 Task: Open Card Compliance Assessment in Board Voice of Customer Feedback Collection and Analysis to Workspace E-commerce Management and add a team member Softage.1@softage.net, a label Orange, a checklist Intellectual Property, an attachment from your google drive, a color Orange and finally, add a card description 'Conduct team training session on effective feedback' and a comment 'Let us approach this task with a sense of creativity and innovation, looking for unique and unconventional solutions.'. Add a start date 'Jan 09, 1900' with a due date 'Jan 16, 1900'
Action: Mouse moved to (75, 301)
Screenshot: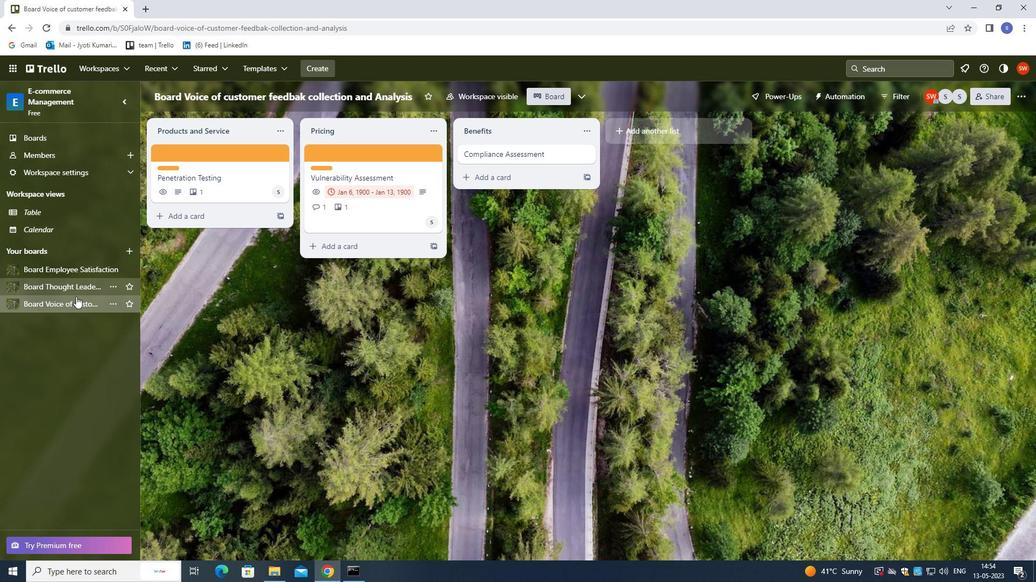 
Action: Mouse pressed left at (75, 301)
Screenshot: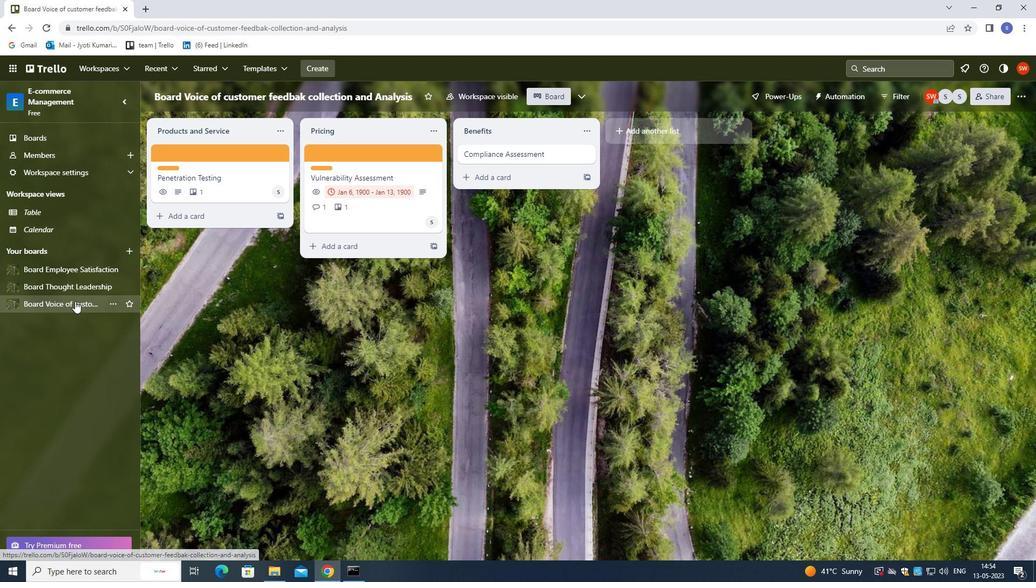 
Action: Mouse moved to (479, 156)
Screenshot: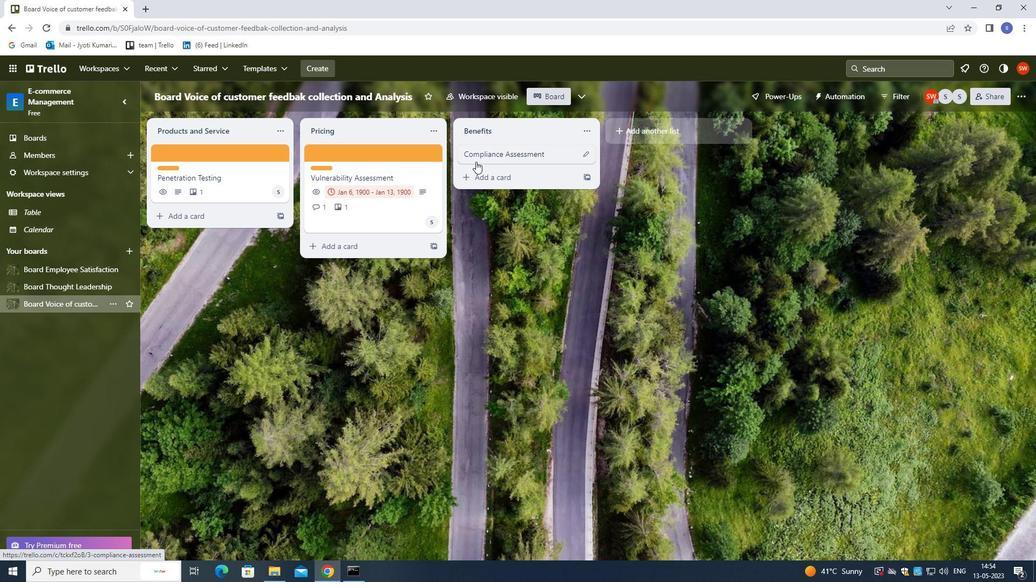
Action: Mouse pressed left at (479, 156)
Screenshot: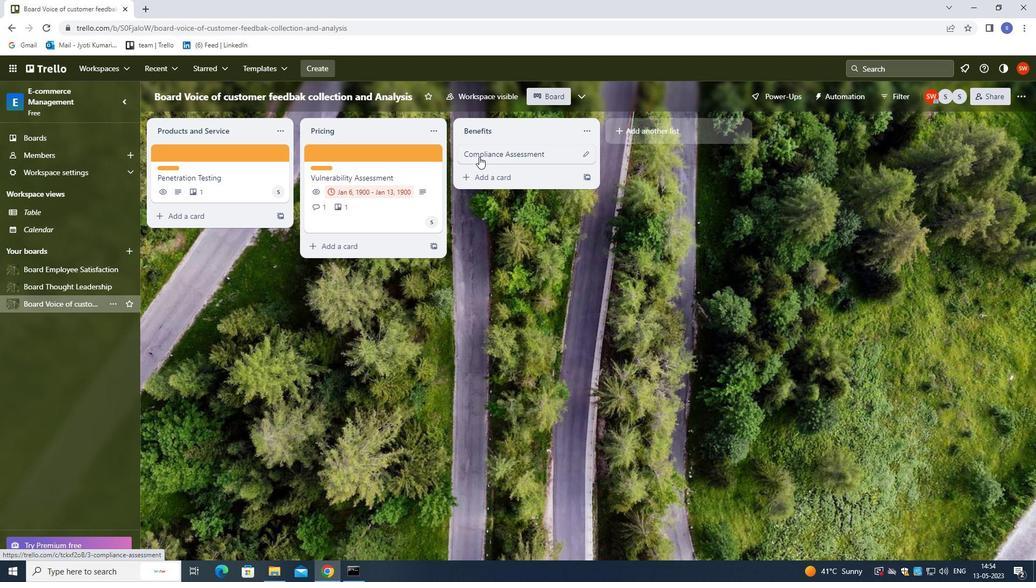 
Action: Mouse moved to (680, 188)
Screenshot: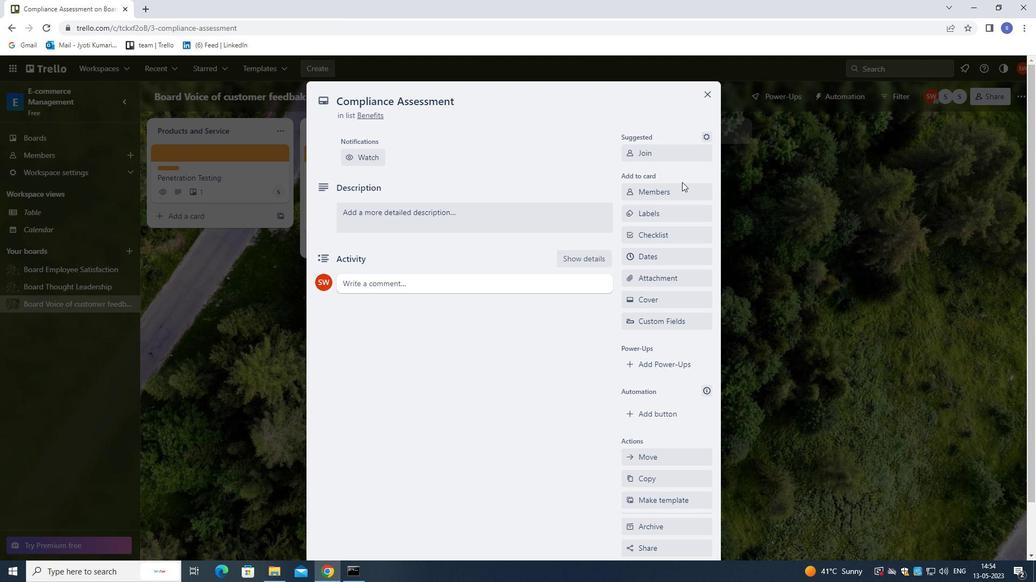 
Action: Mouse pressed left at (680, 188)
Screenshot: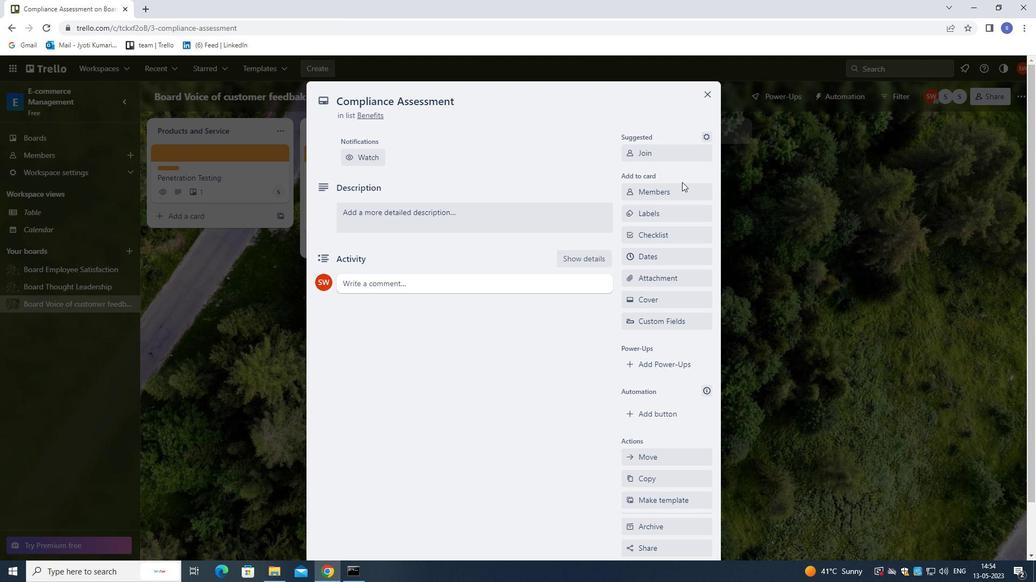 
Action: Mouse moved to (781, 167)
Screenshot: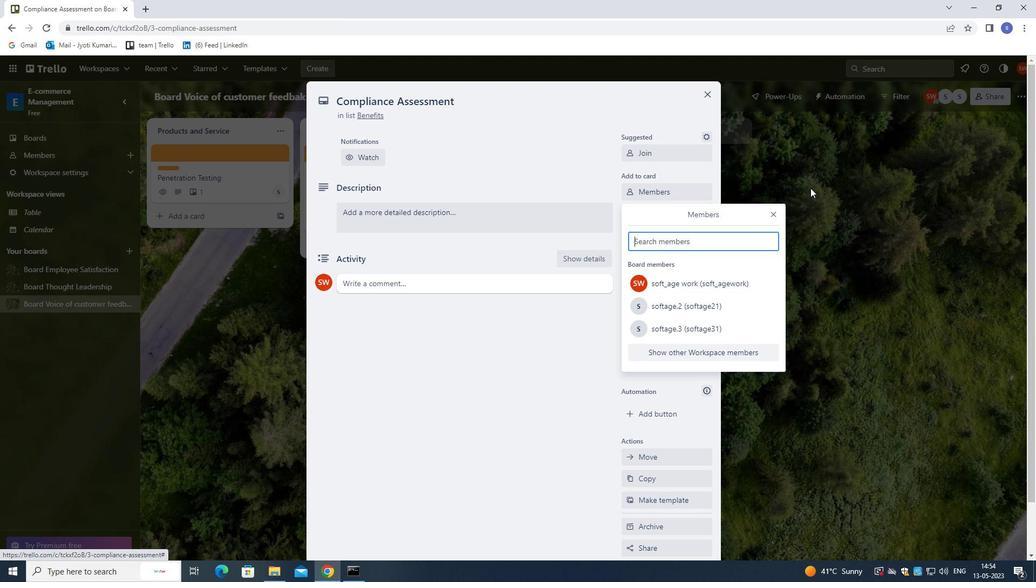 
Action: Key pressed softage.1<Key.shift>@SOFTAGE.NET
Screenshot: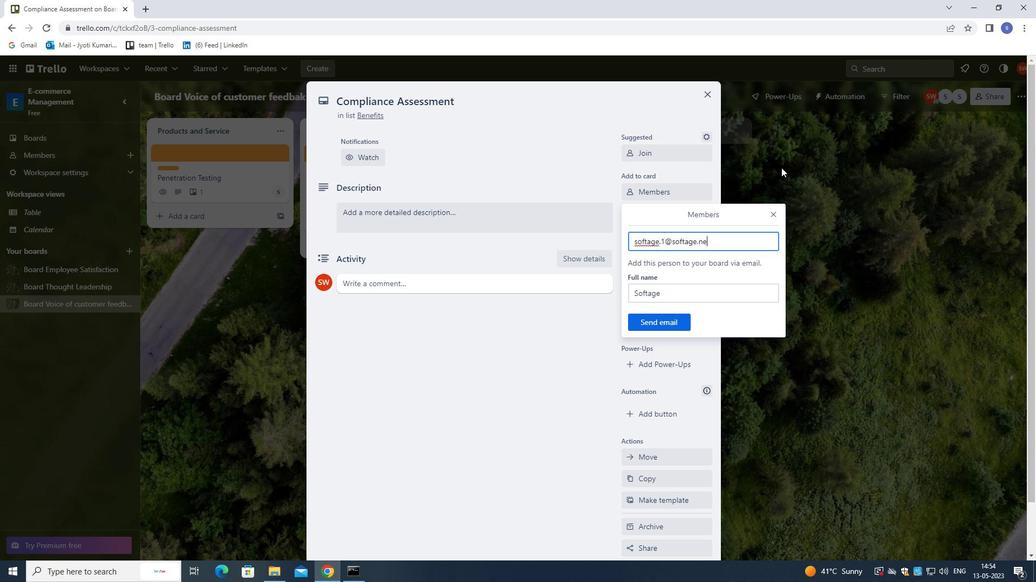 
Action: Mouse moved to (671, 324)
Screenshot: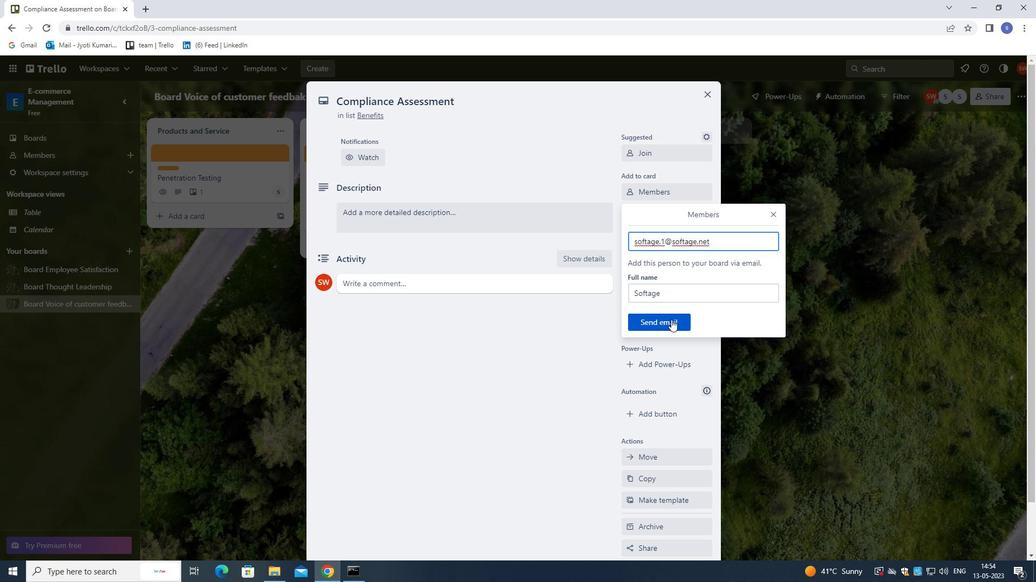 
Action: Mouse pressed left at (671, 324)
Screenshot: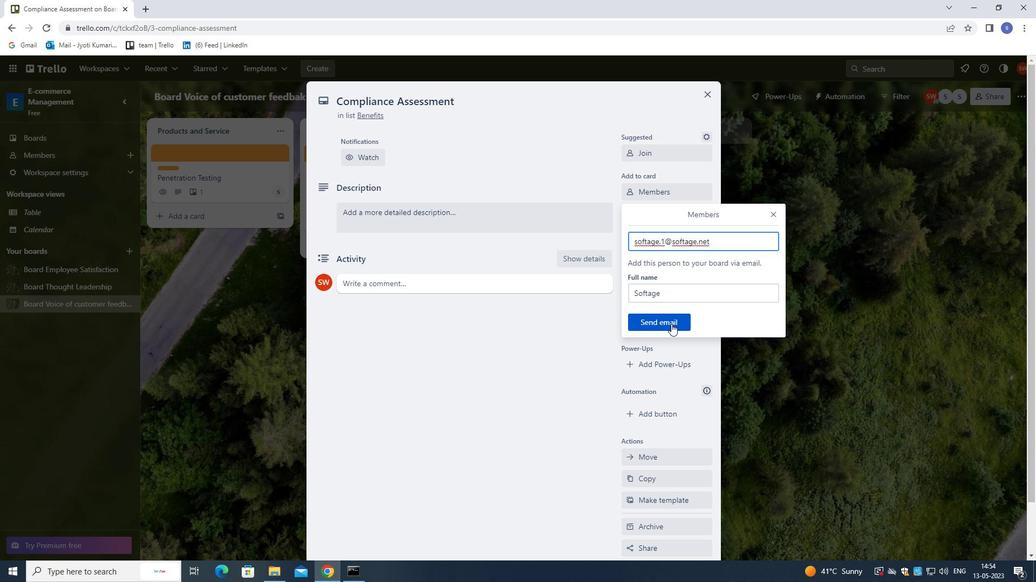 
Action: Mouse moved to (656, 215)
Screenshot: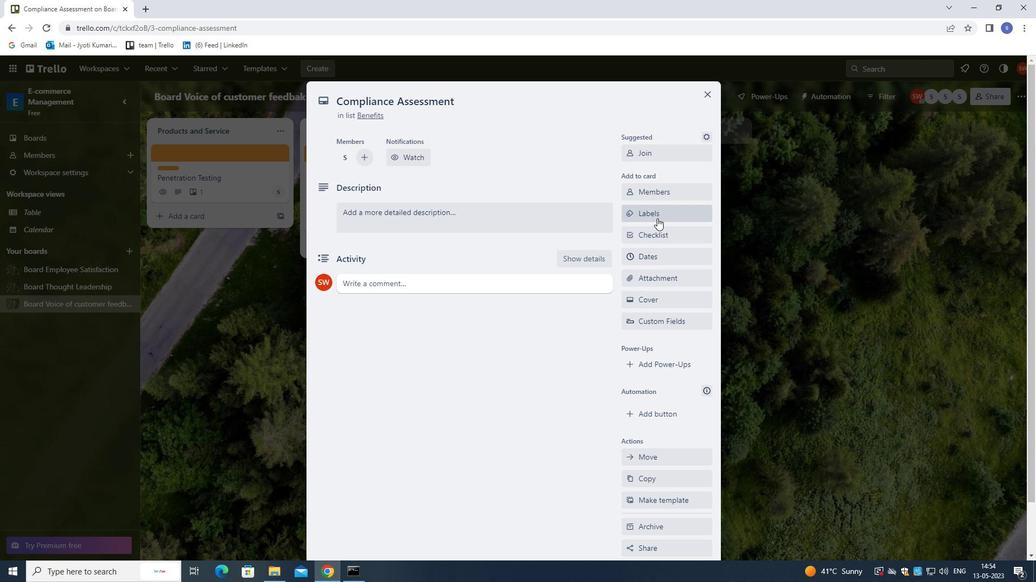 
Action: Mouse pressed left at (656, 215)
Screenshot: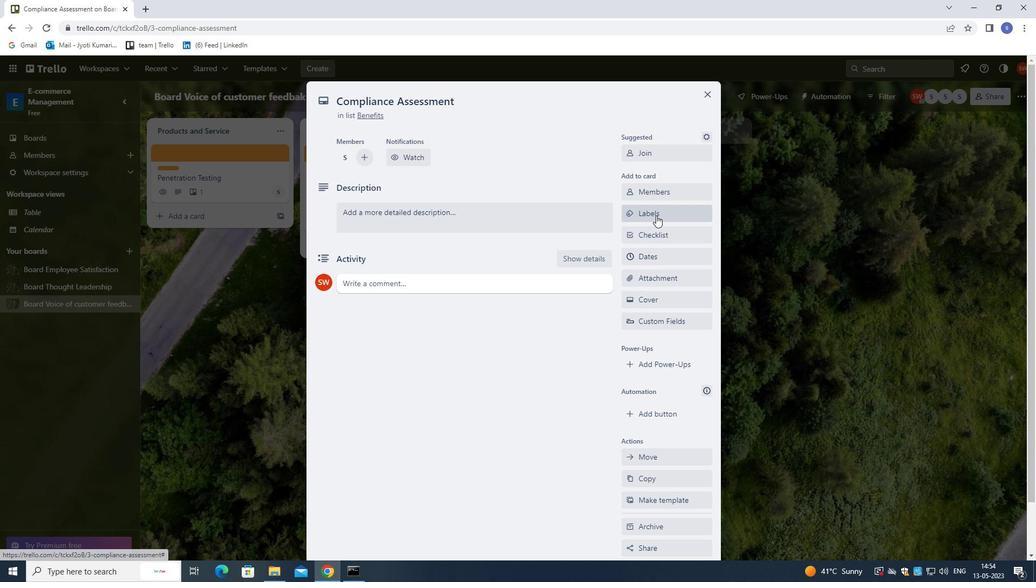 
Action: Mouse moved to (659, 209)
Screenshot: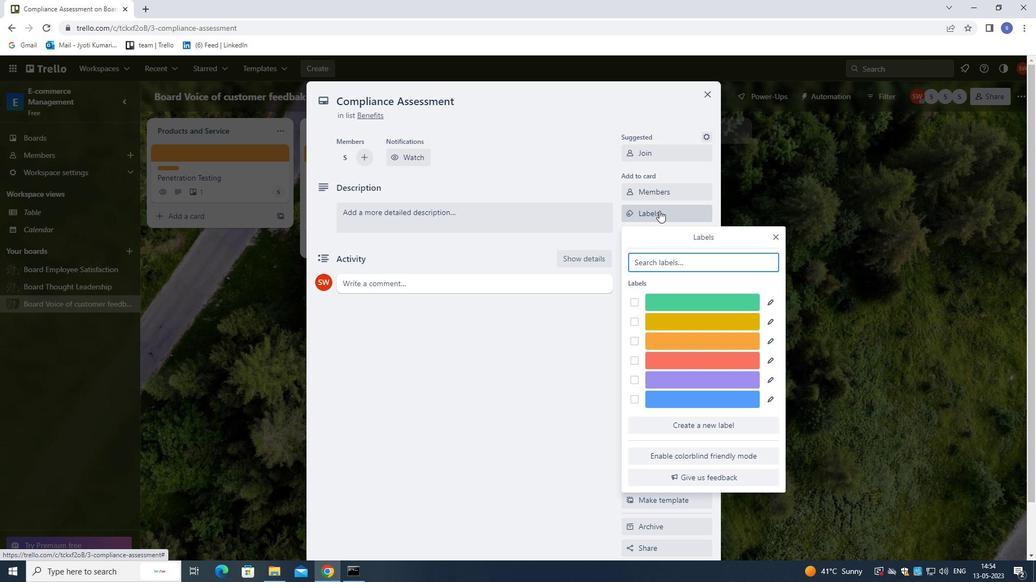 
Action: Key pressed O
Screenshot: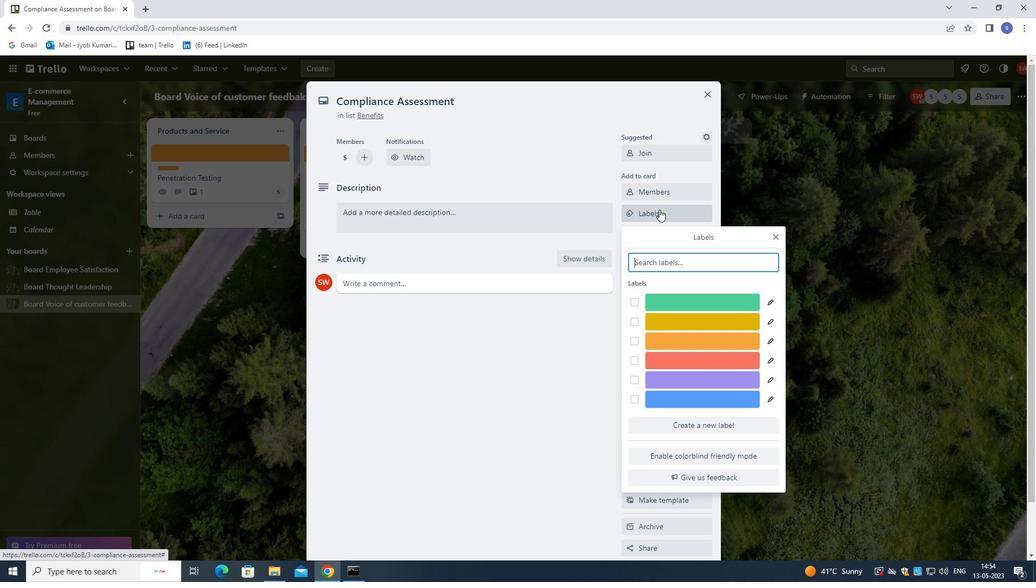
Action: Mouse moved to (699, 303)
Screenshot: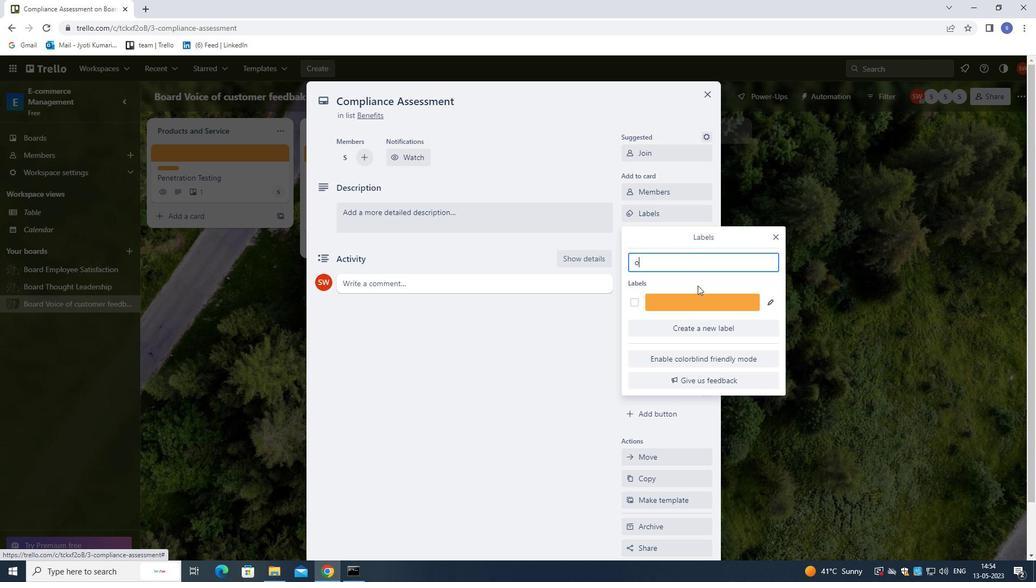 
Action: Mouse pressed left at (699, 303)
Screenshot: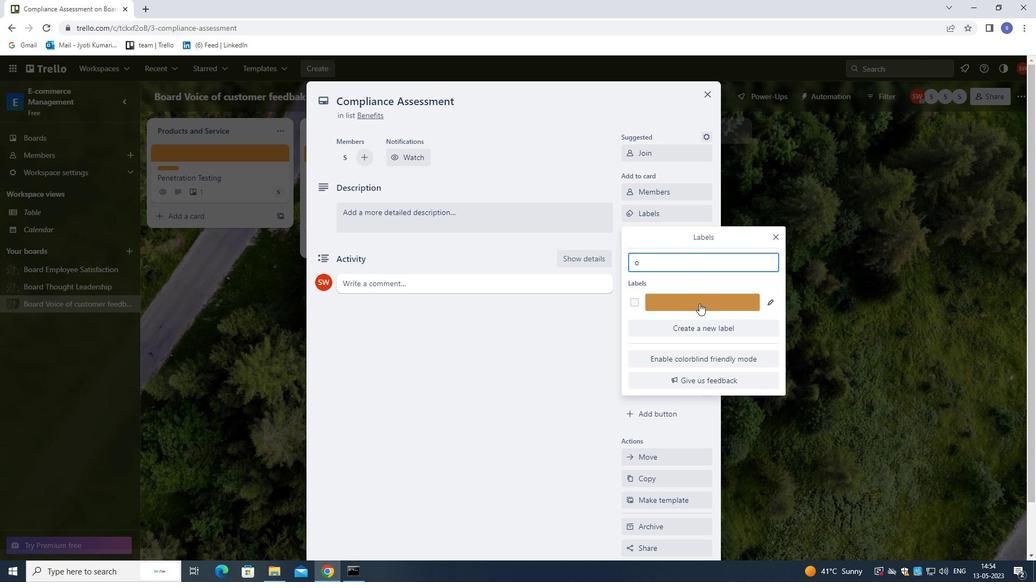 
Action: Mouse moved to (777, 235)
Screenshot: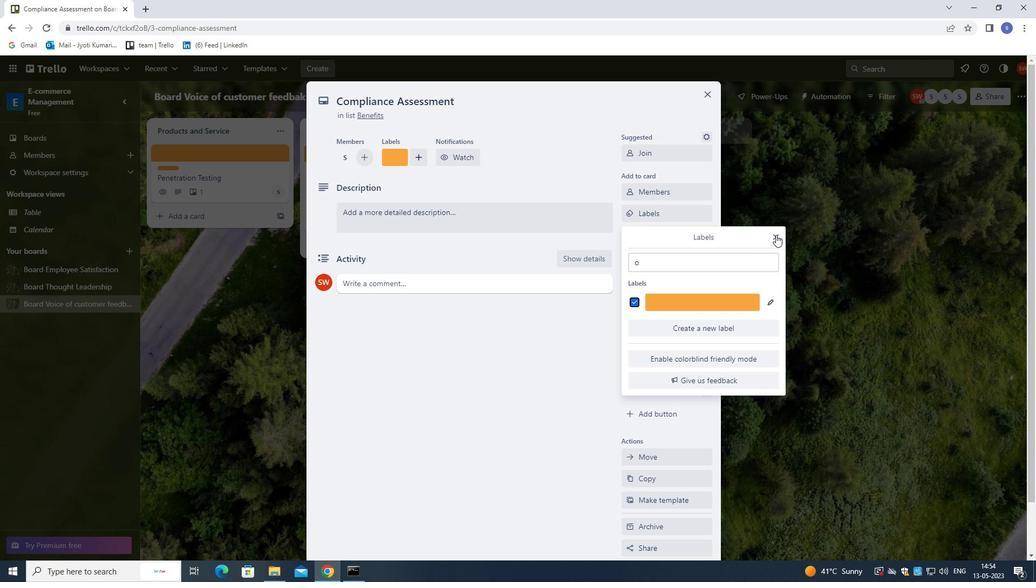 
Action: Mouse pressed left at (777, 235)
Screenshot: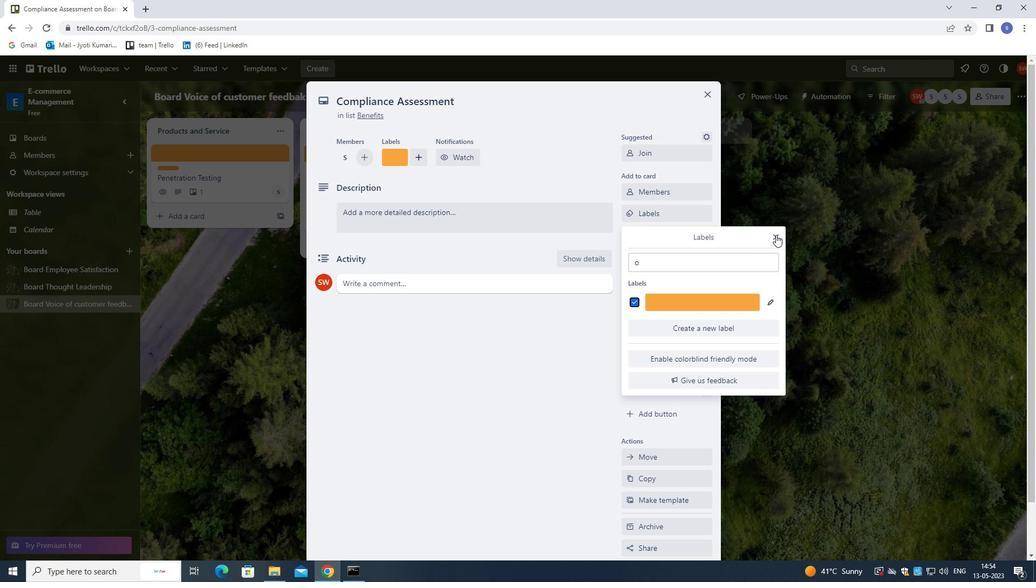 
Action: Mouse moved to (660, 238)
Screenshot: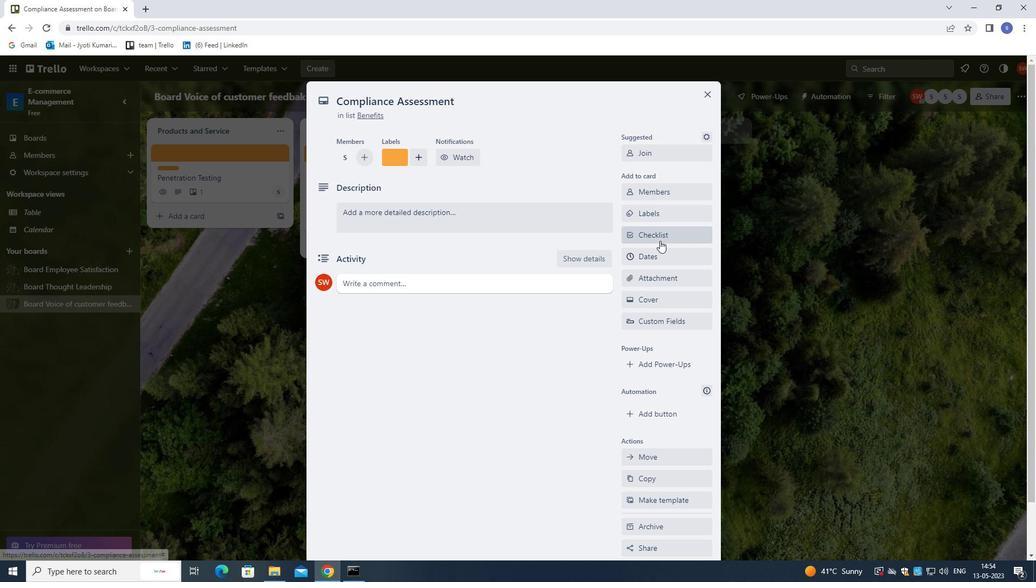 
Action: Mouse pressed left at (660, 238)
Screenshot: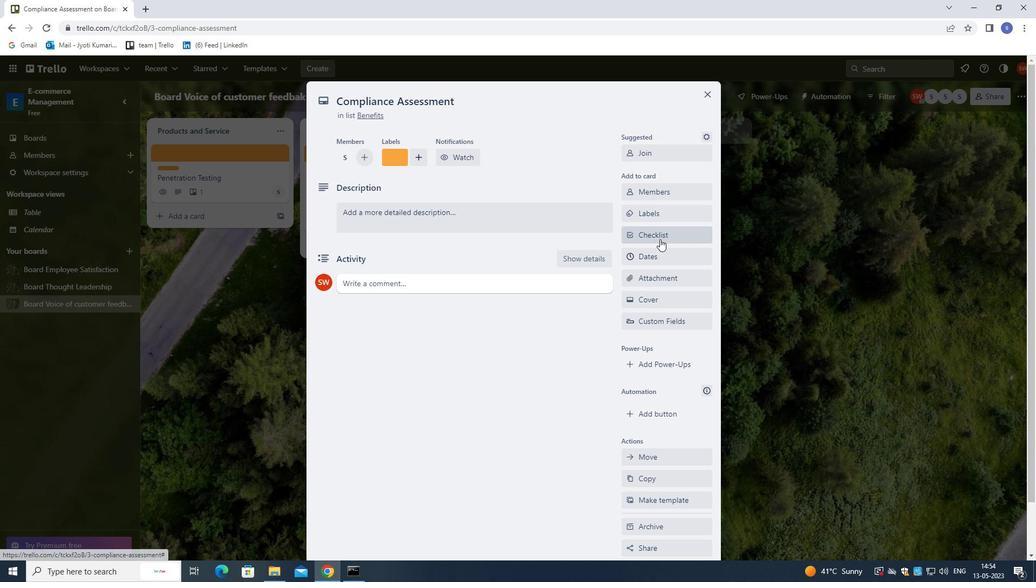 
Action: Mouse moved to (724, 322)
Screenshot: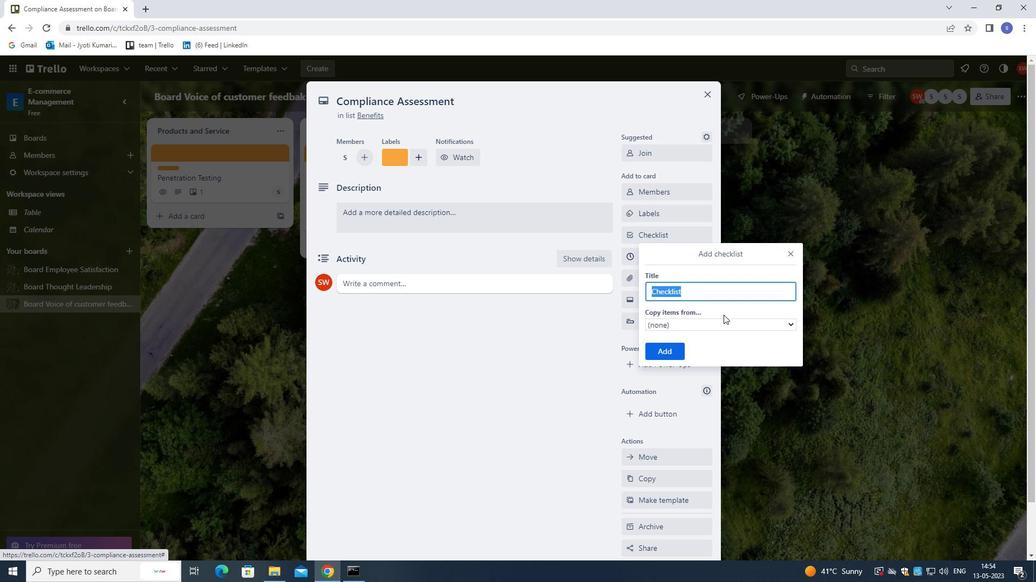 
Action: Key pressed <Key.shift><Key.shift><Key.shift><Key.shift><Key.shift><Key.shift>INTELLECTUAL<Key.space><Key.shift>PROPERTY
Screenshot: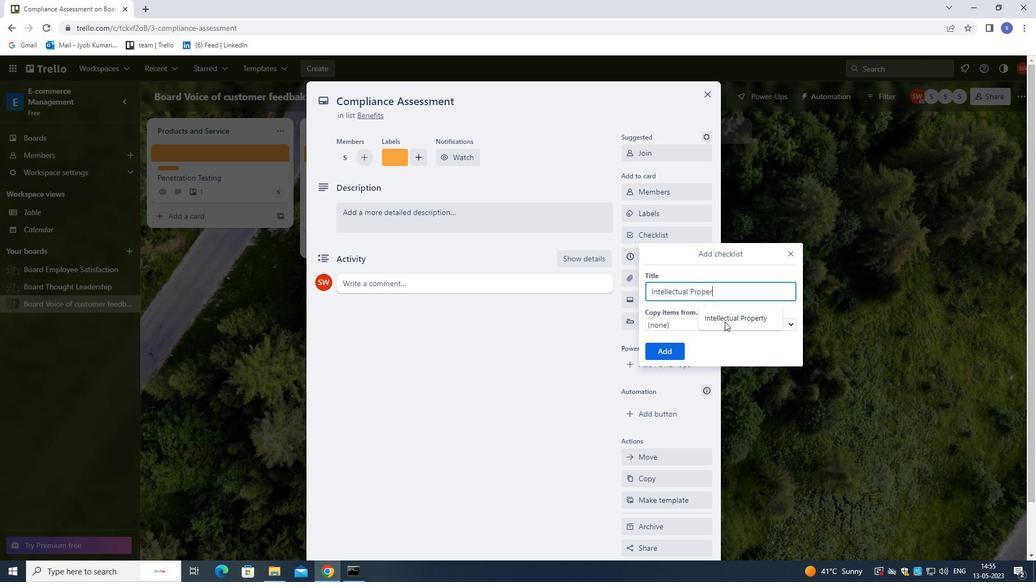 
Action: Mouse moved to (669, 355)
Screenshot: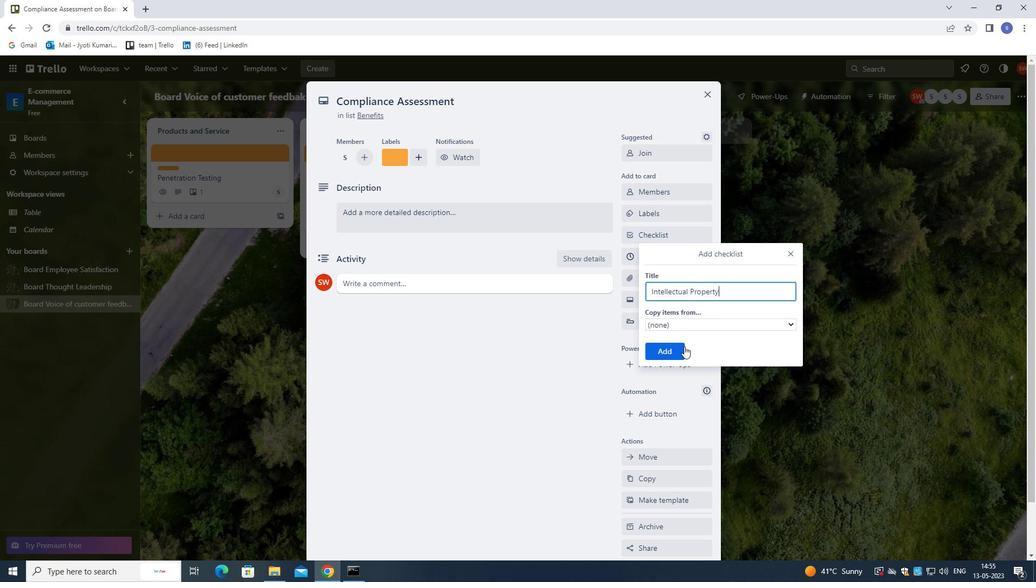 
Action: Mouse pressed left at (669, 355)
Screenshot: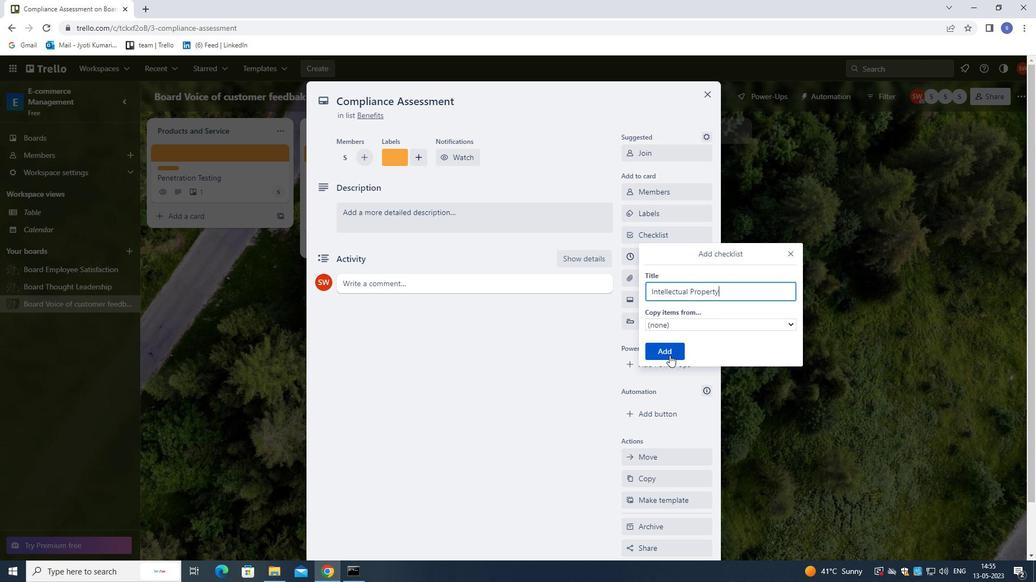 
Action: Mouse moved to (667, 259)
Screenshot: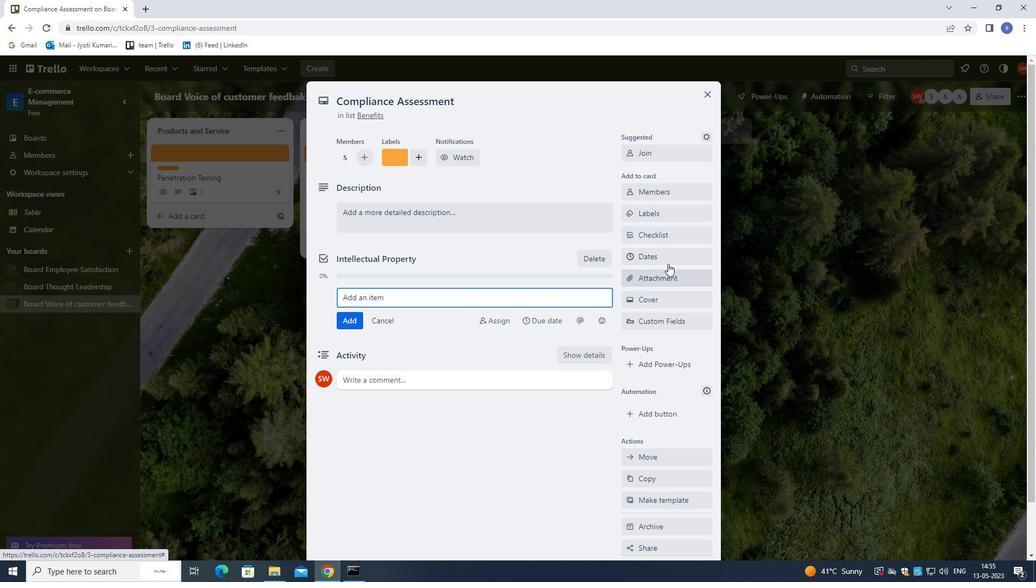 
Action: Mouse pressed left at (667, 259)
Screenshot: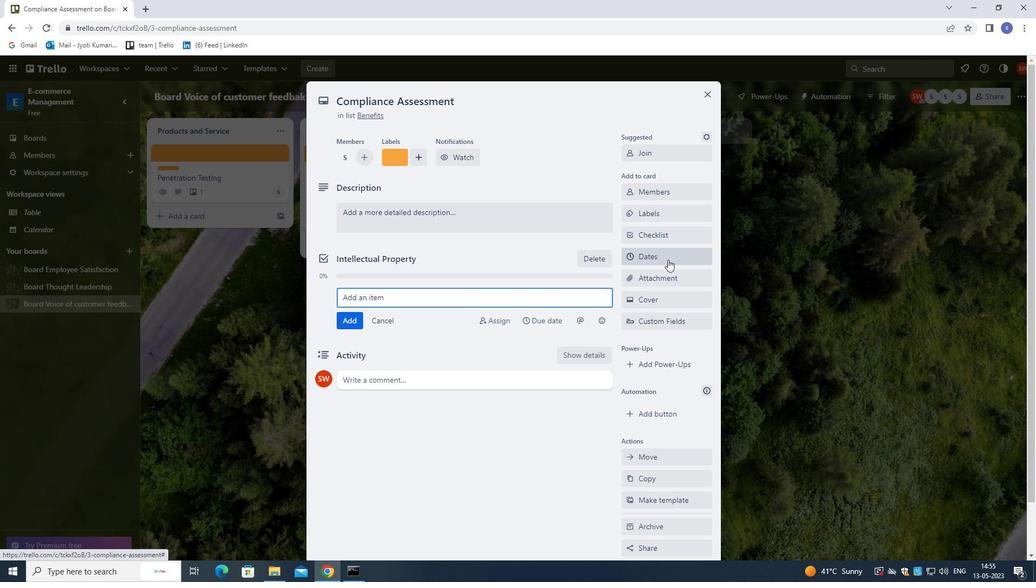 
Action: Mouse moved to (635, 293)
Screenshot: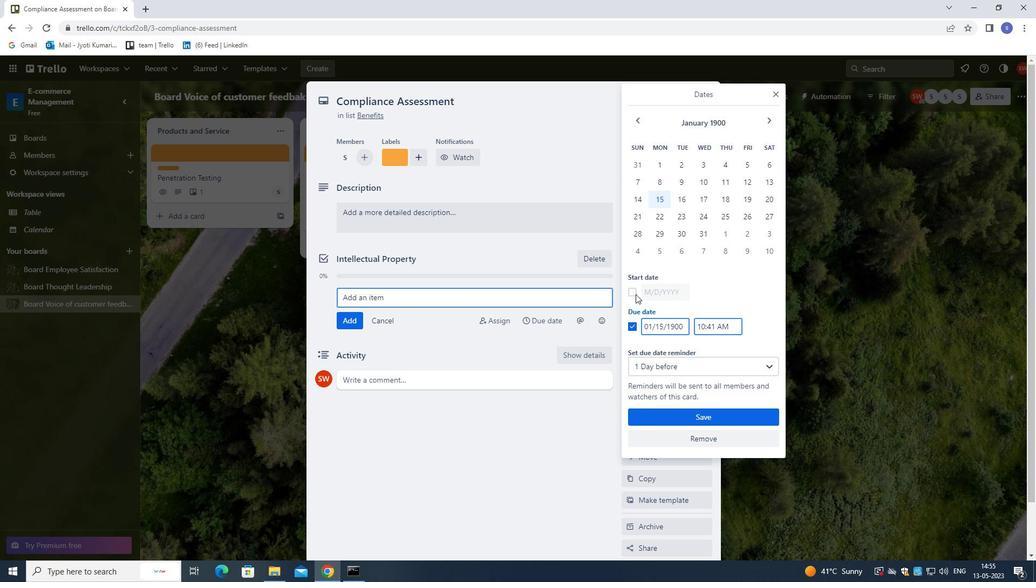 
Action: Mouse pressed left at (635, 293)
Screenshot: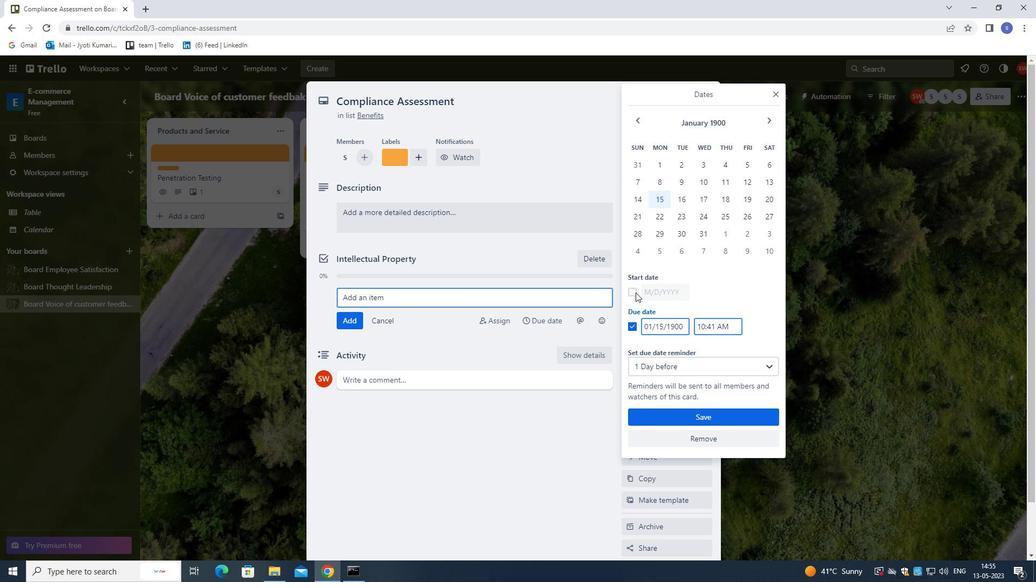 
Action: Mouse moved to (654, 290)
Screenshot: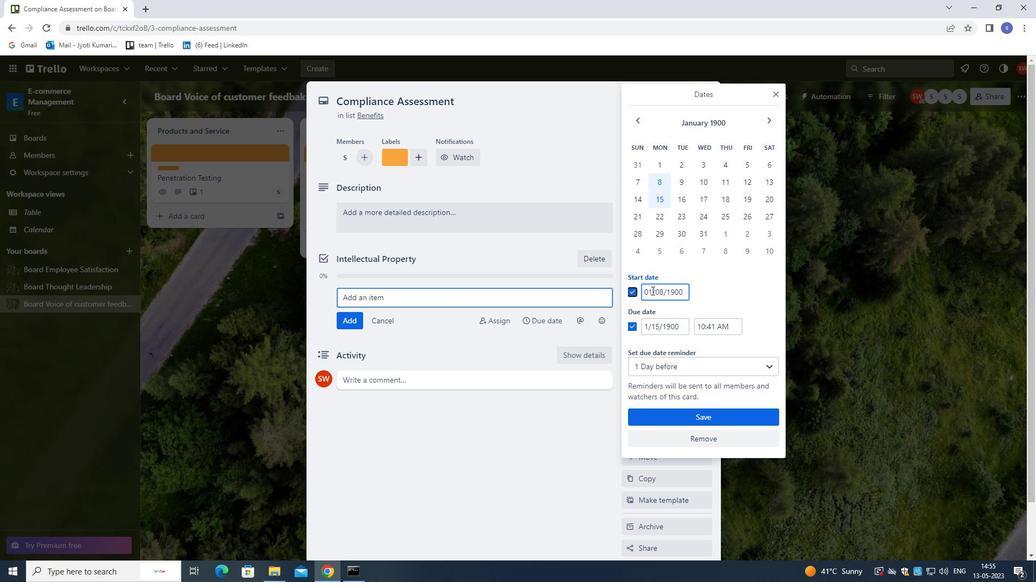 
Action: Mouse pressed left at (654, 290)
Screenshot: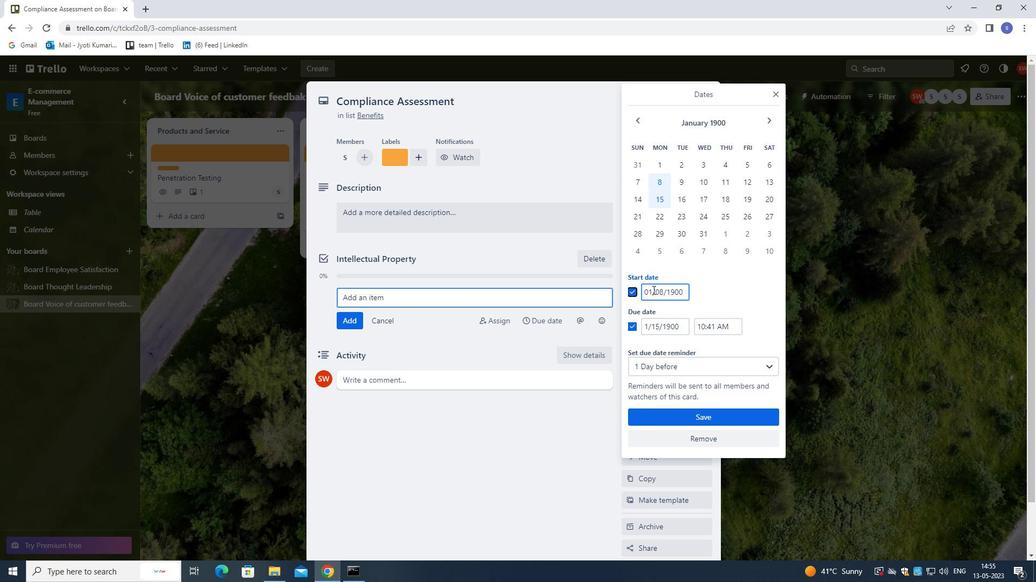 
Action: Mouse moved to (662, 312)
Screenshot: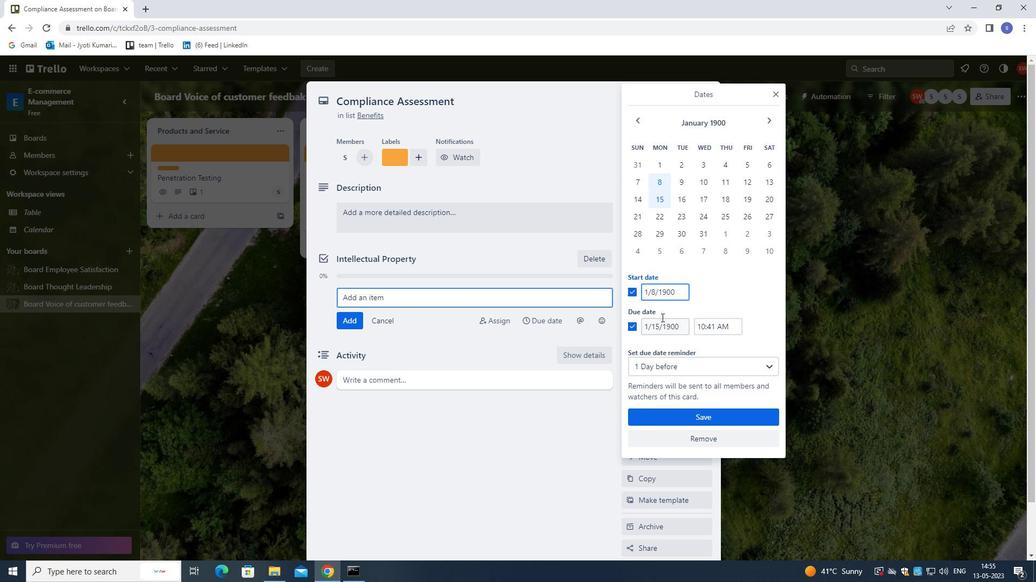 
Action: Key pressed <Key.backspace>
Screenshot: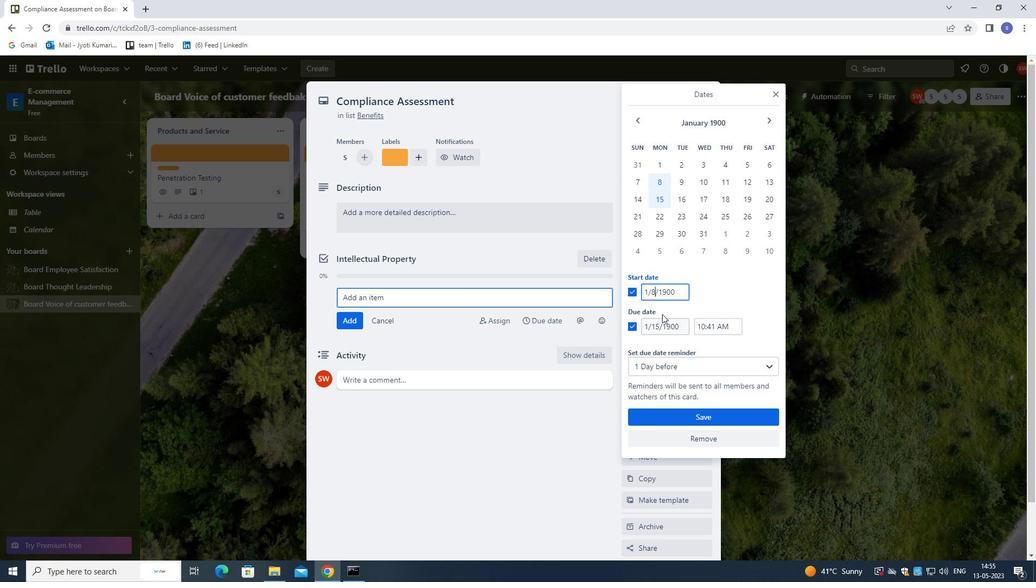 
Action: Mouse moved to (662, 311)
Screenshot: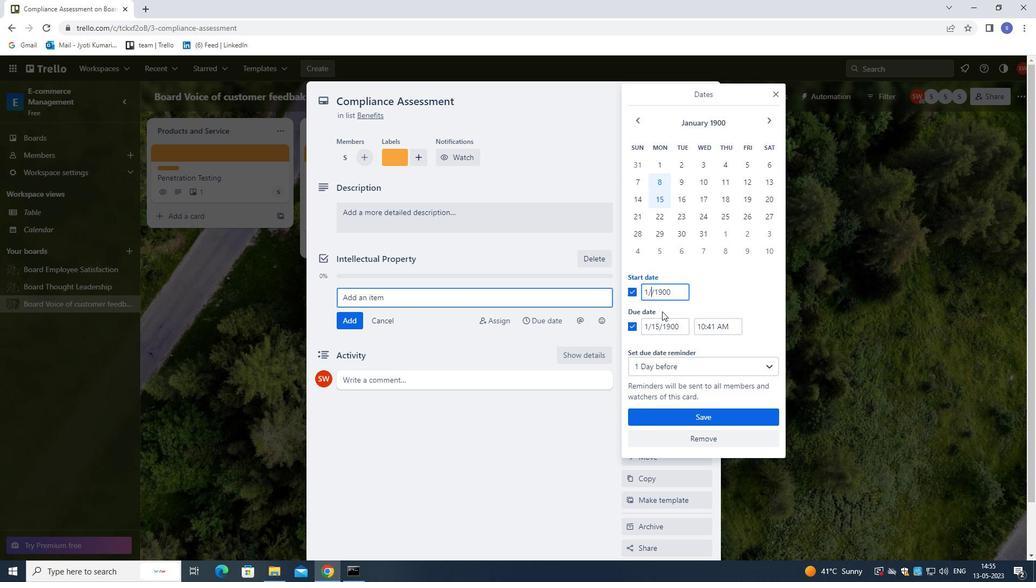 
Action: Key pressed 9
Screenshot: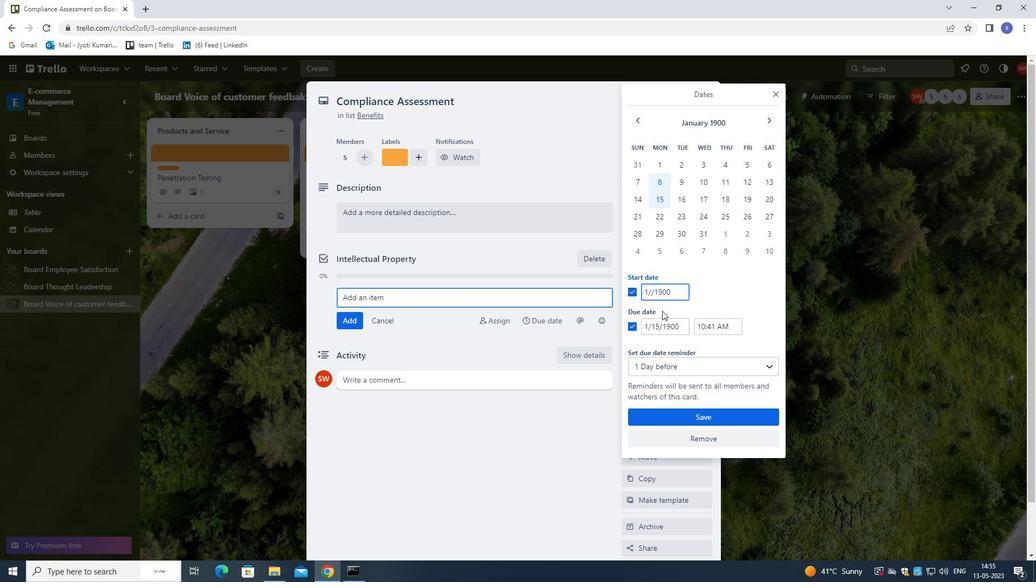
Action: Mouse moved to (652, 328)
Screenshot: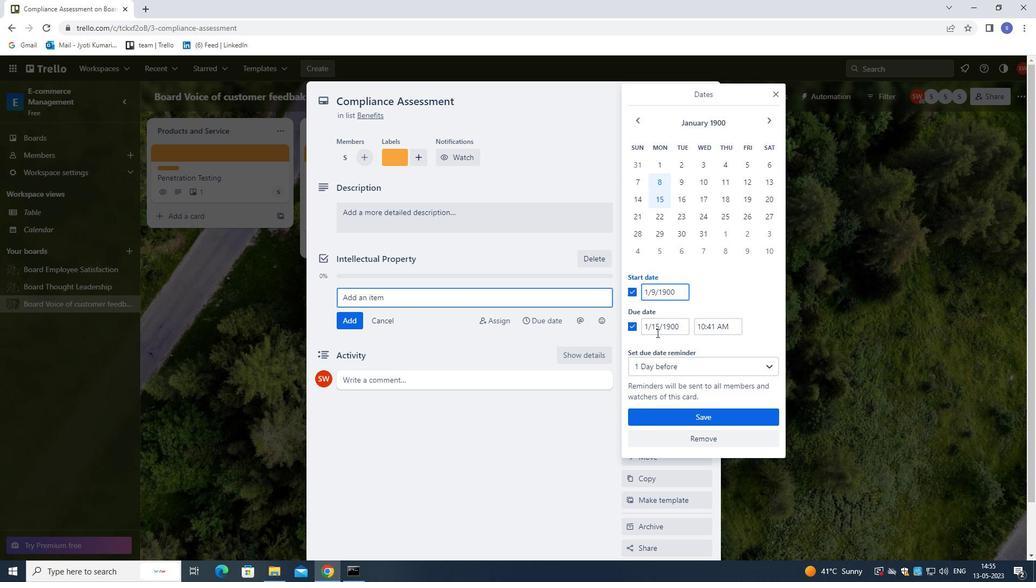
Action: Mouse pressed left at (652, 328)
Screenshot: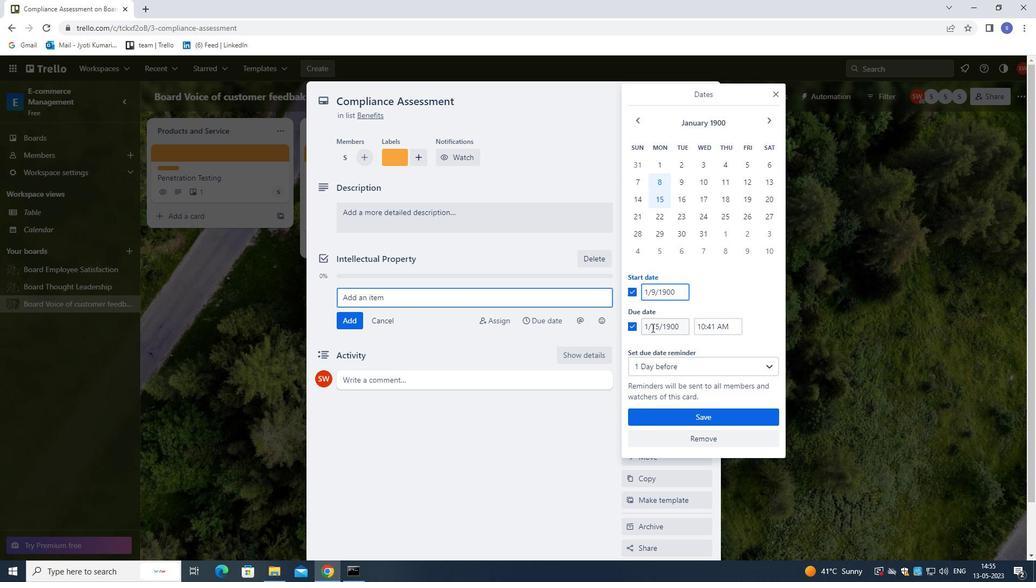 
Action: Mouse moved to (678, 347)
Screenshot: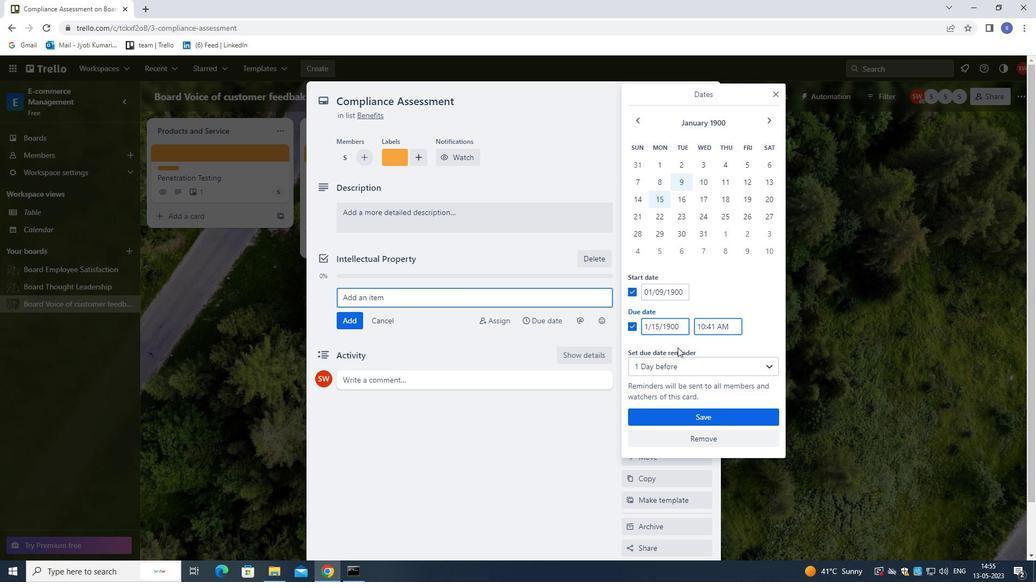 
Action: Key pressed <Key.right>
Screenshot: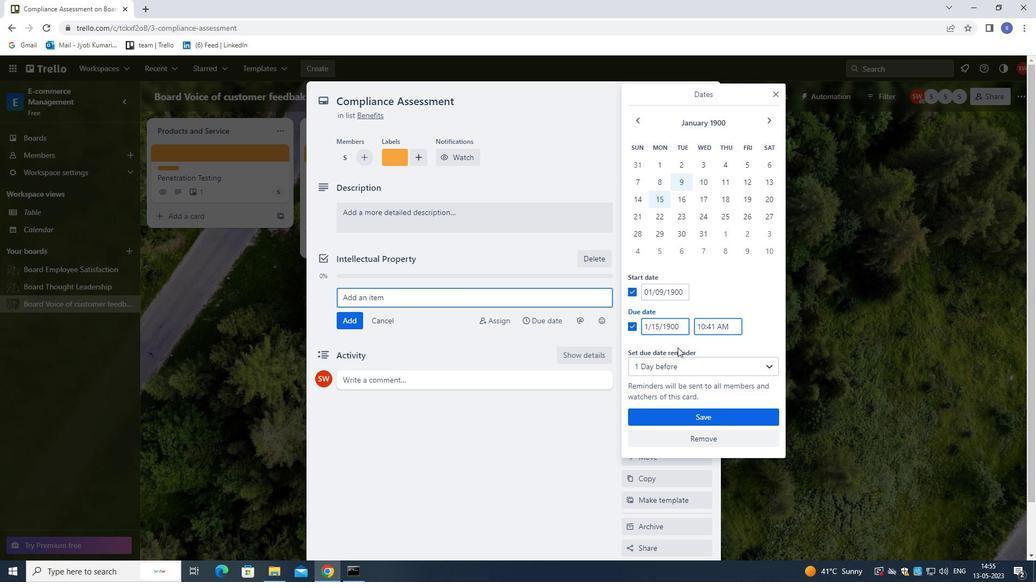
Action: Mouse moved to (678, 346)
Screenshot: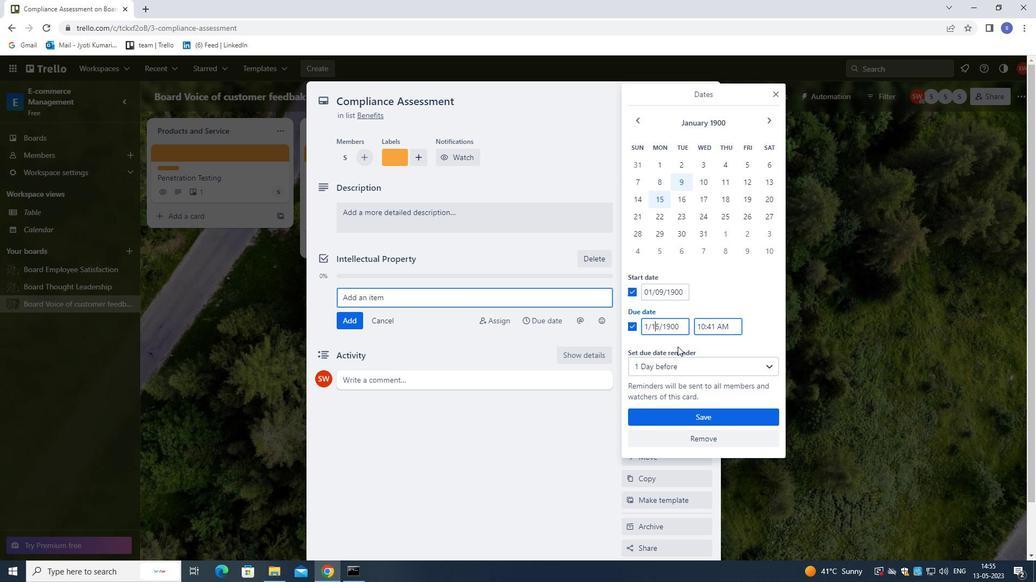 
Action: Key pressed <Key.right>
Screenshot: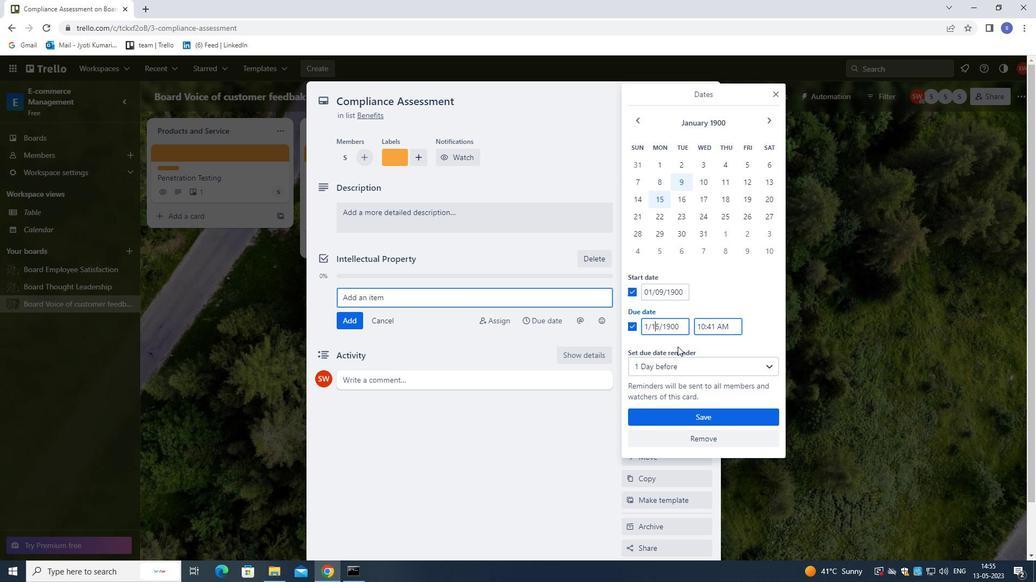 
Action: Mouse moved to (678, 342)
Screenshot: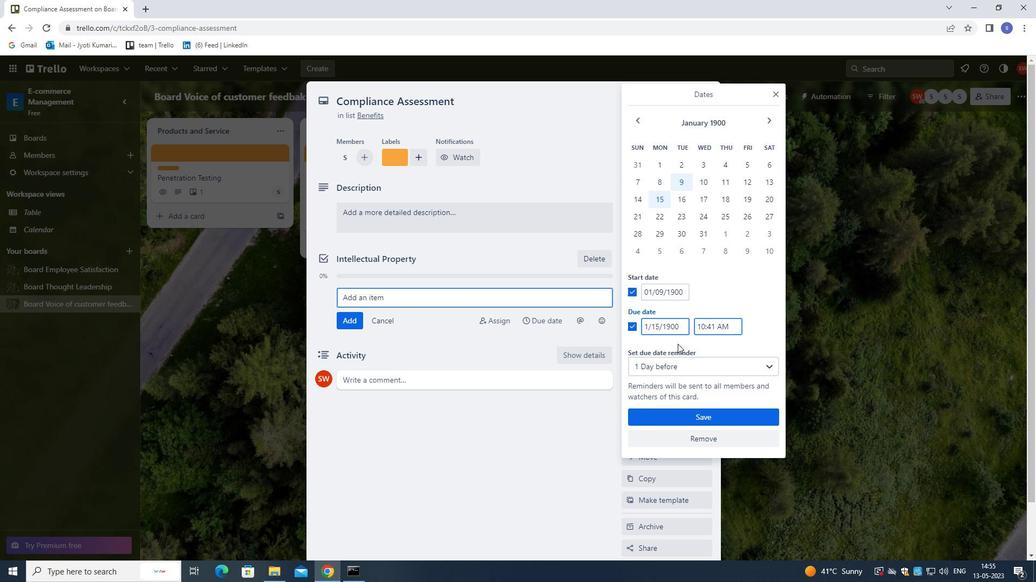 
Action: Key pressed <Key.backspace>
Screenshot: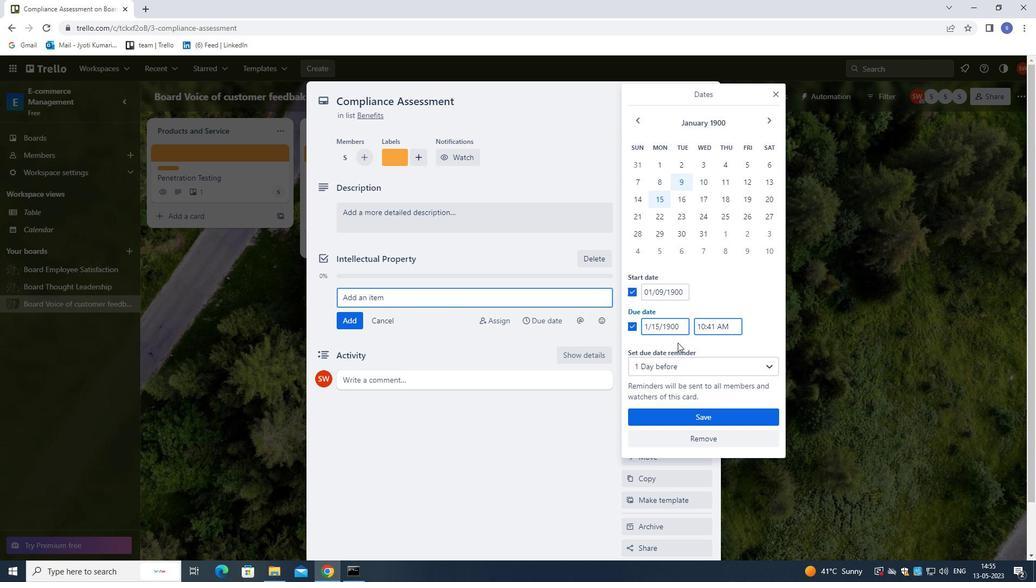 
Action: Mouse moved to (678, 342)
Screenshot: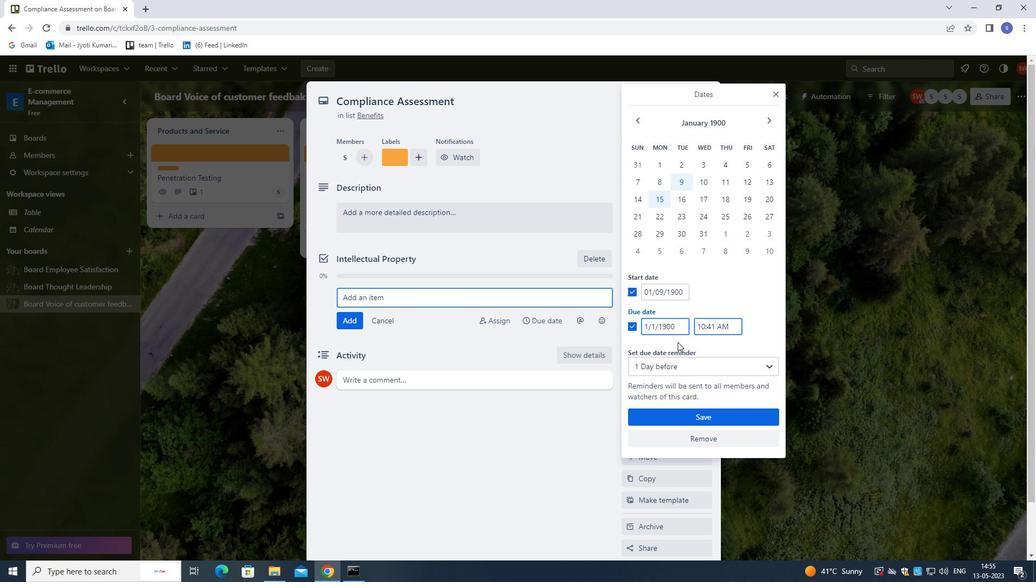 
Action: Key pressed 6
Screenshot: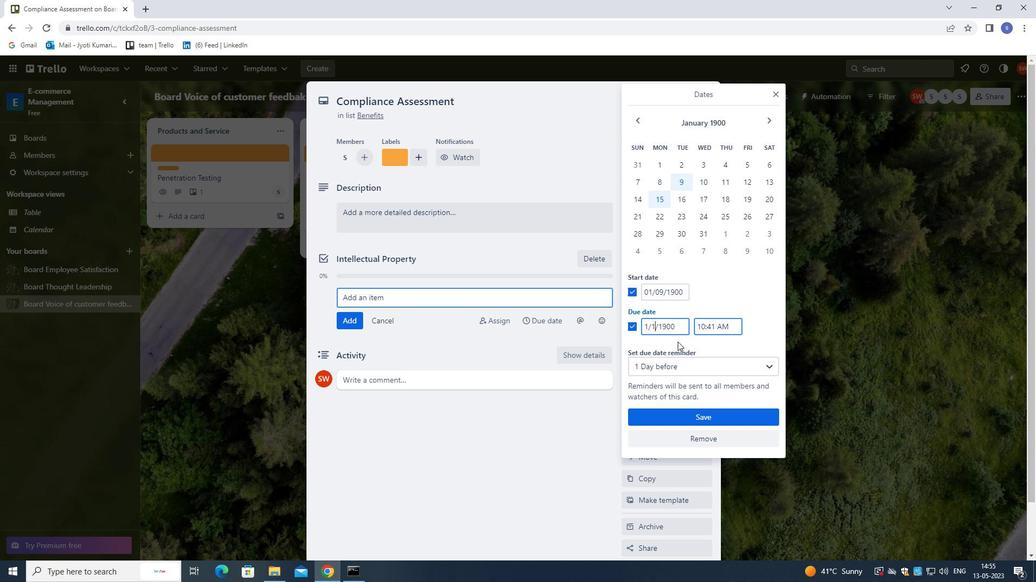 
Action: Mouse moved to (688, 411)
Screenshot: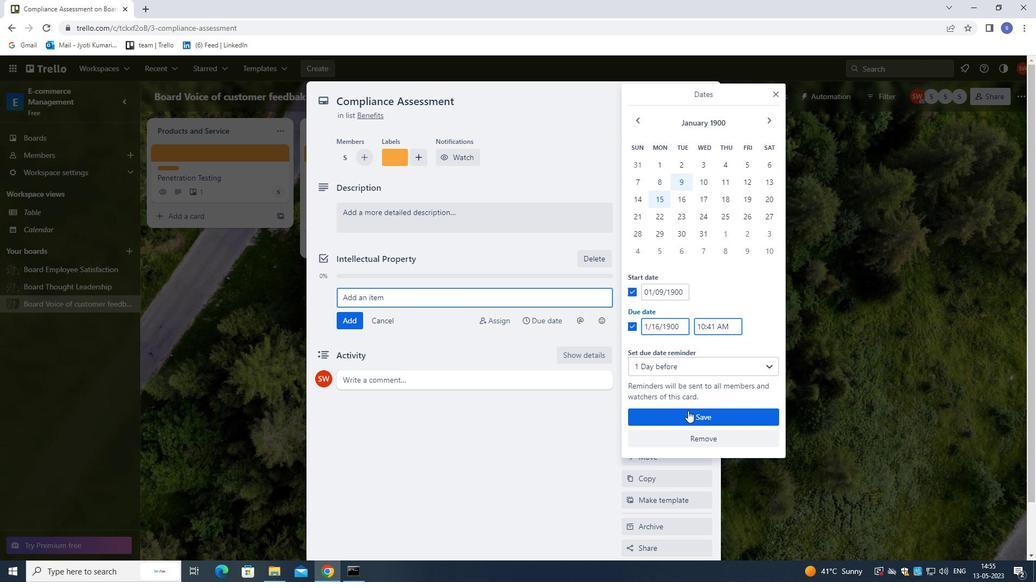 
Action: Mouse pressed left at (688, 411)
Screenshot: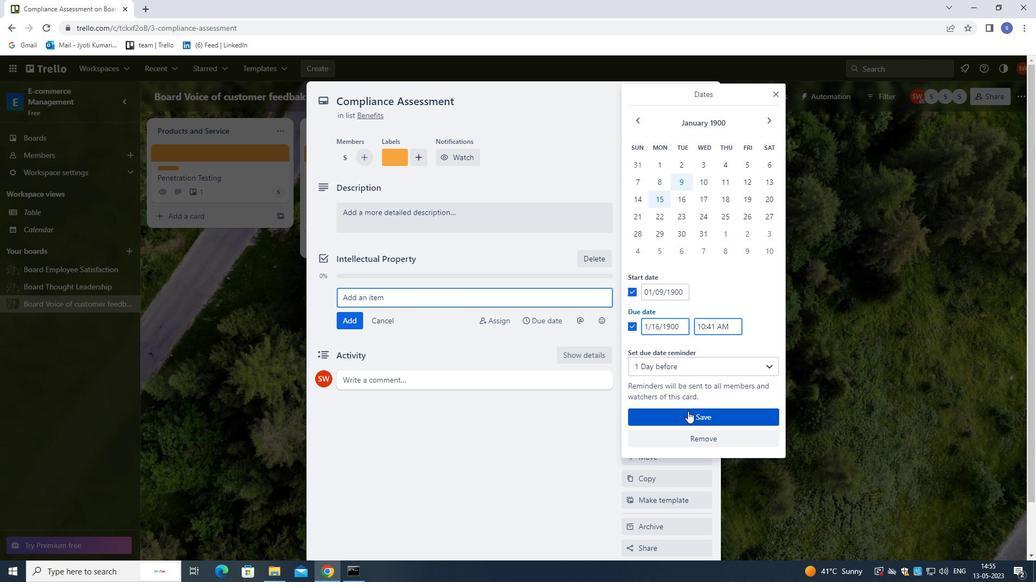 
Action: Mouse moved to (659, 283)
Screenshot: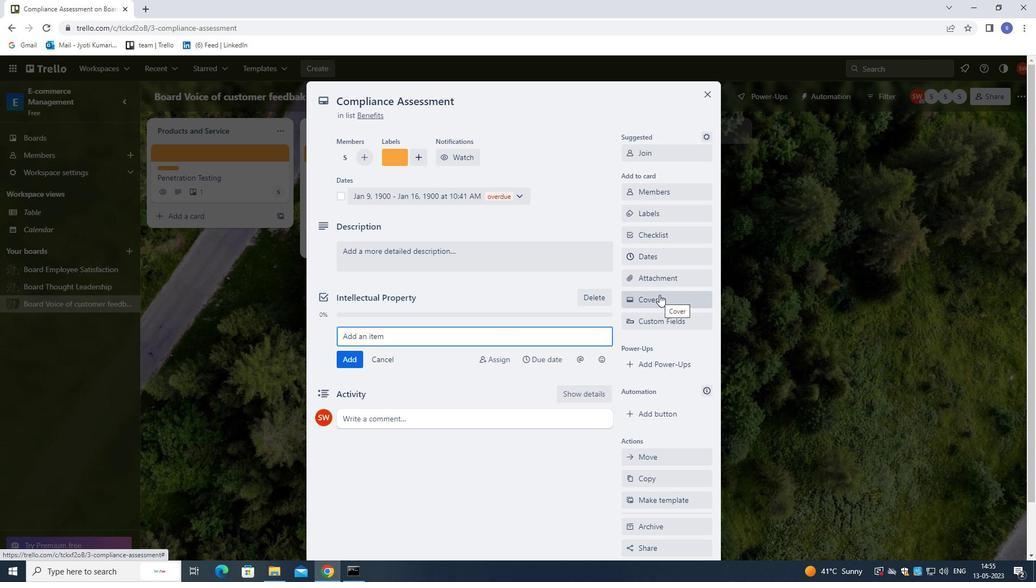 
Action: Mouse pressed left at (659, 283)
Screenshot: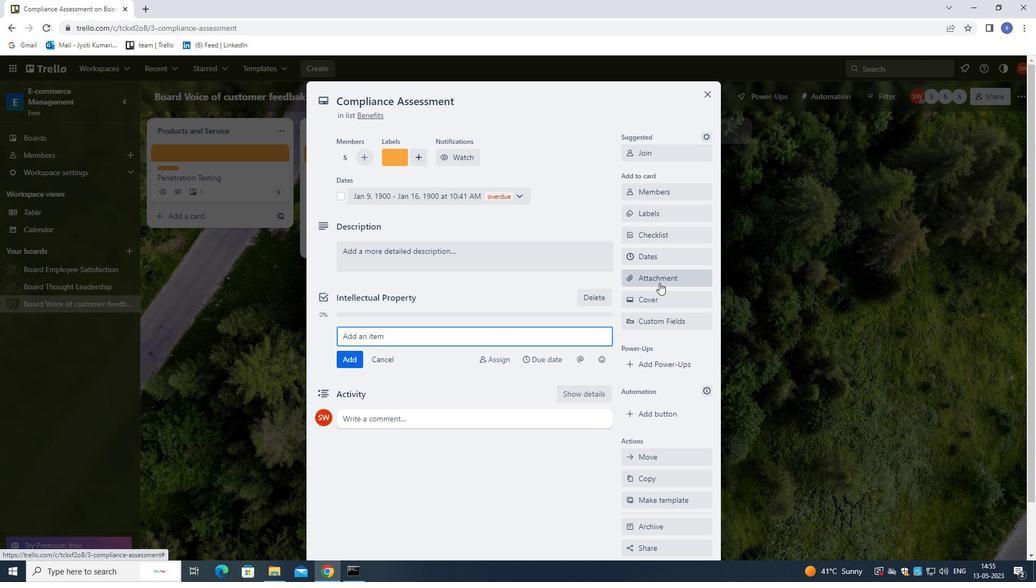 
Action: Mouse moved to (663, 360)
Screenshot: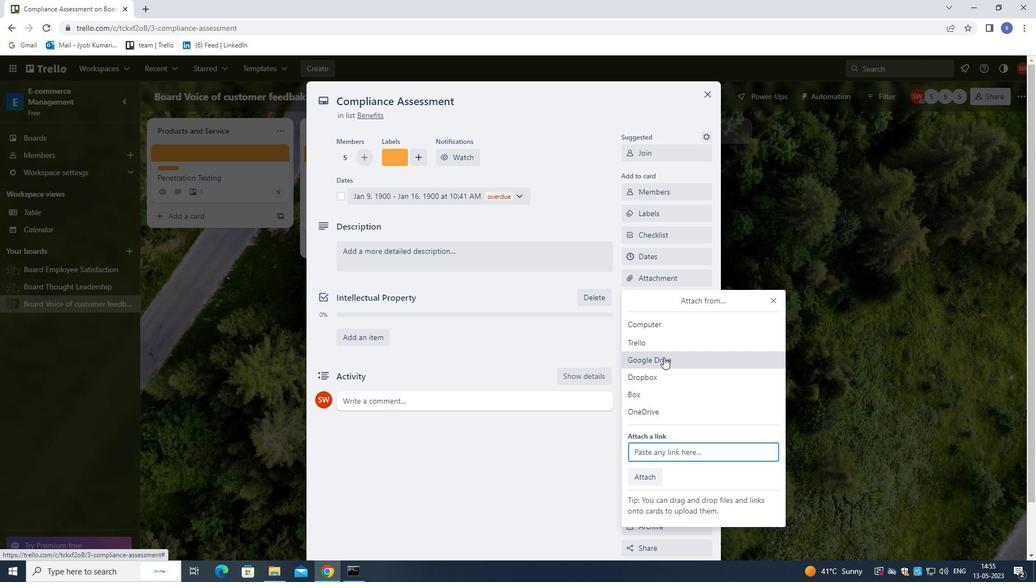
Action: Mouse pressed left at (663, 360)
Screenshot: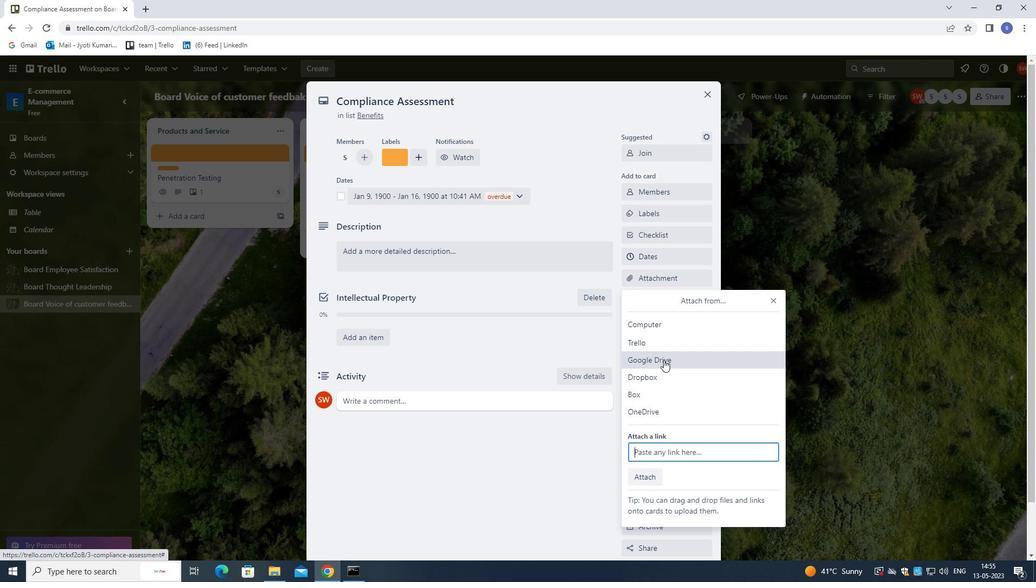 
Action: Mouse moved to (368, 254)
Screenshot: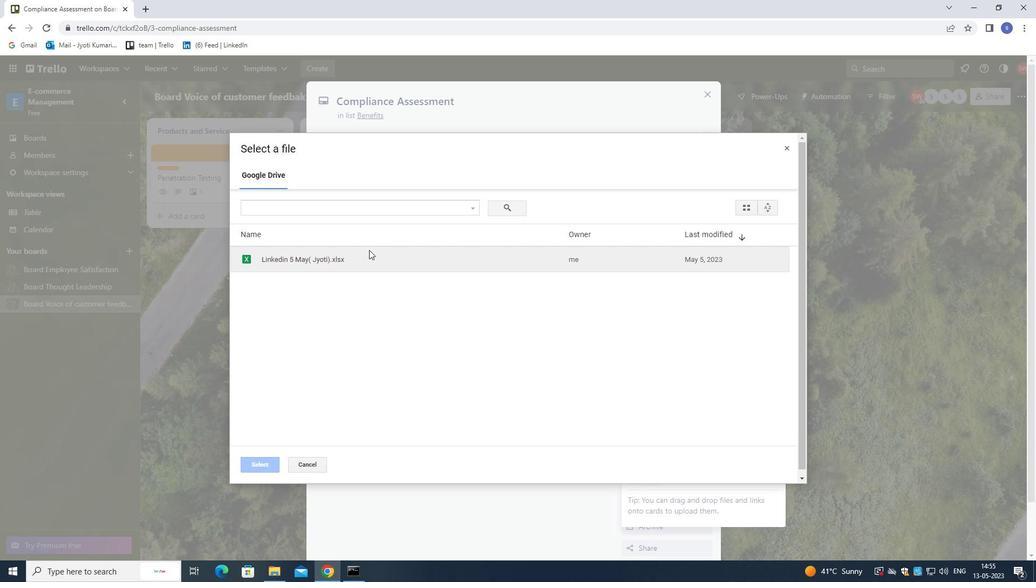
Action: Mouse pressed left at (368, 254)
Screenshot: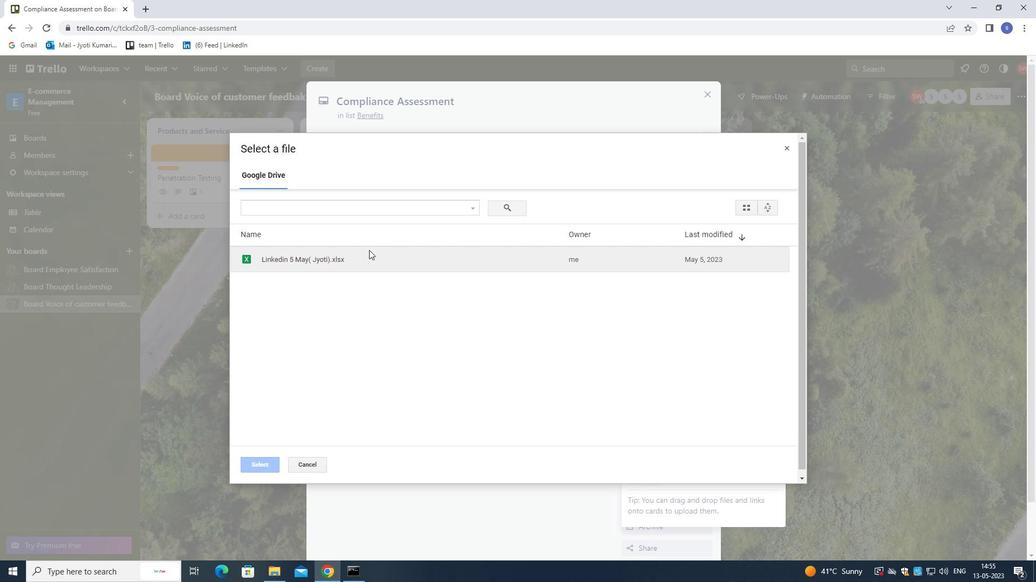 
Action: Mouse moved to (264, 463)
Screenshot: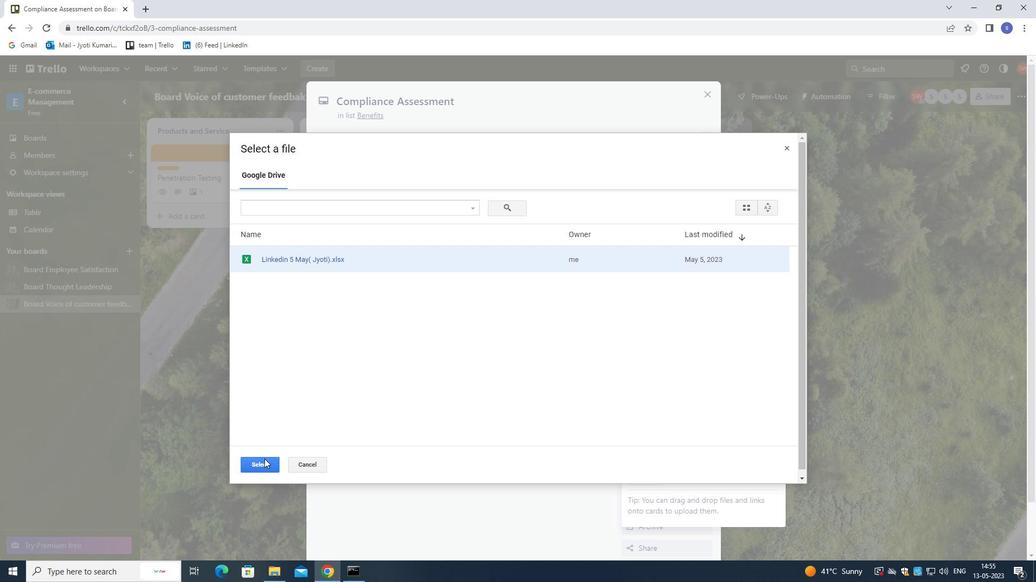 
Action: Mouse pressed left at (264, 463)
Screenshot: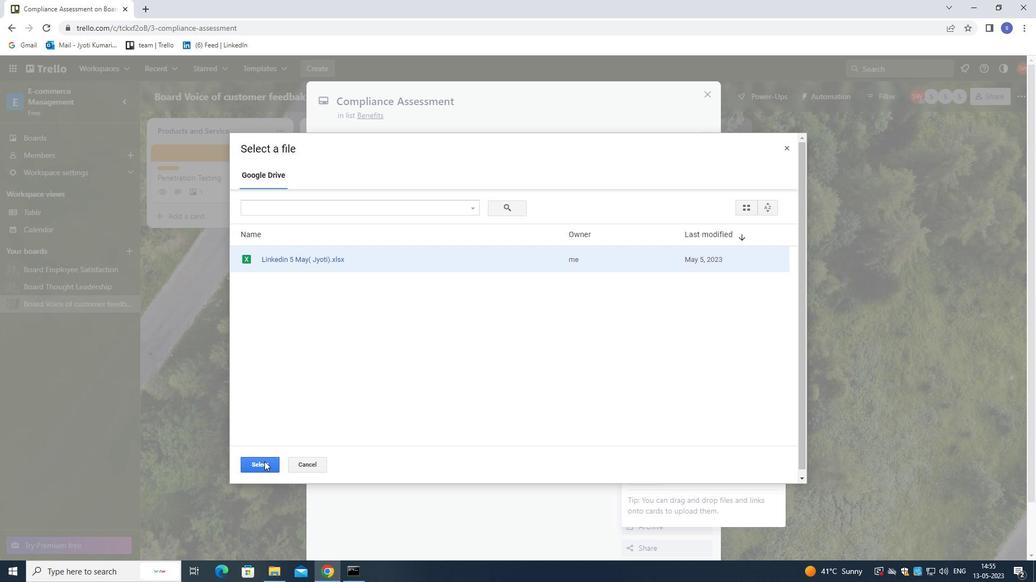 
Action: Mouse moved to (641, 302)
Screenshot: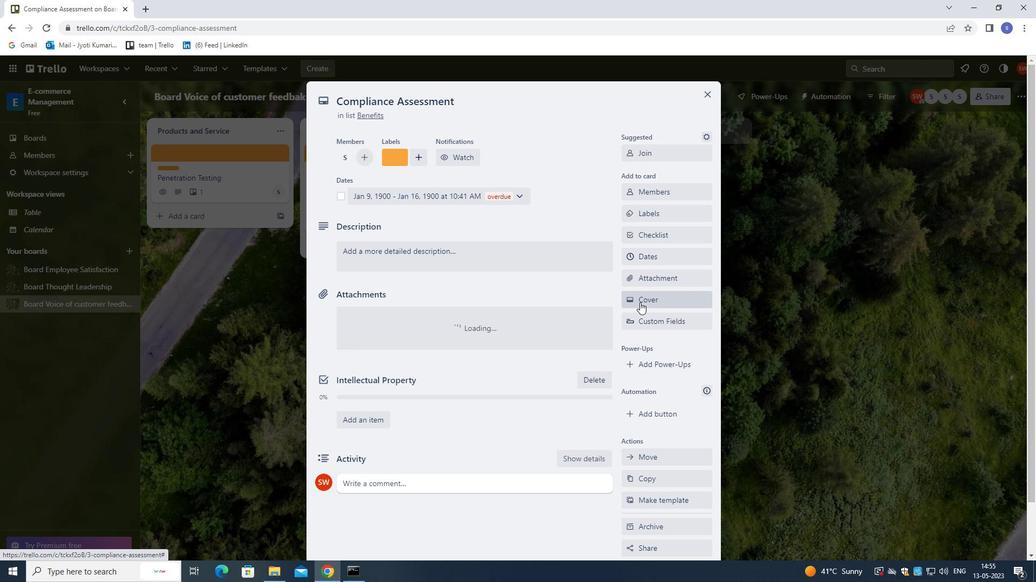 
Action: Mouse pressed left at (641, 302)
Screenshot: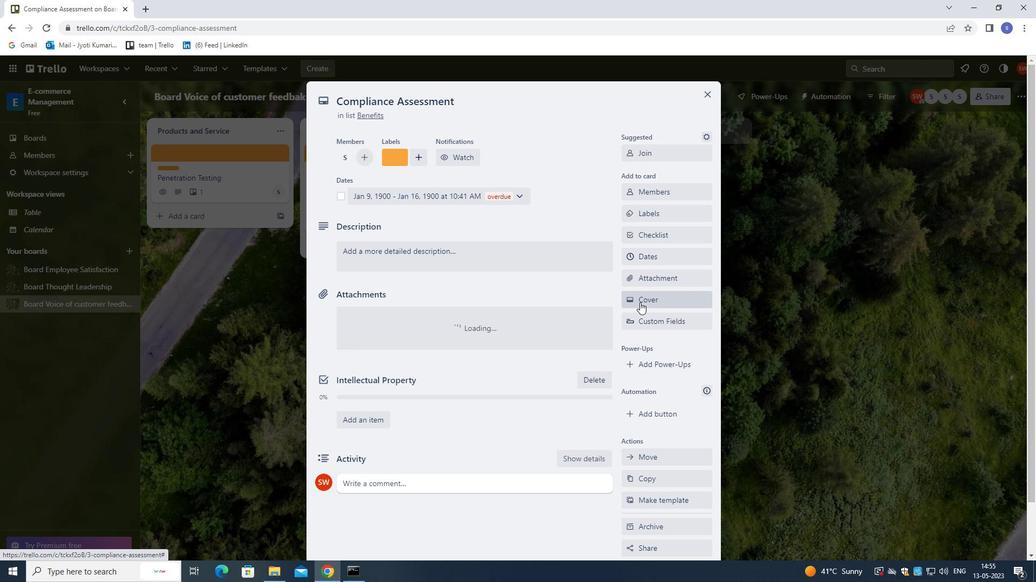 
Action: Mouse moved to (700, 343)
Screenshot: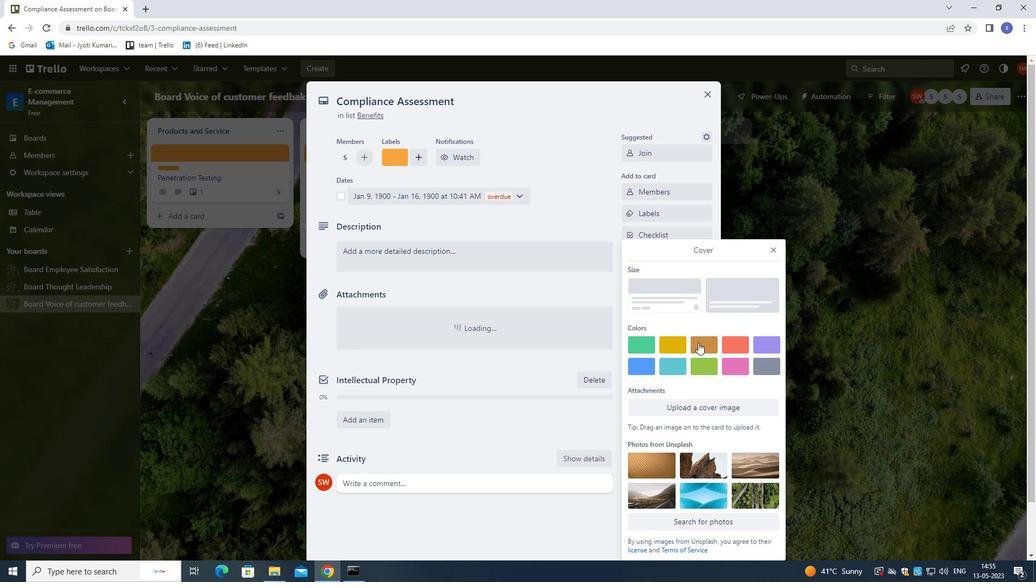 
Action: Mouse pressed left at (700, 343)
Screenshot: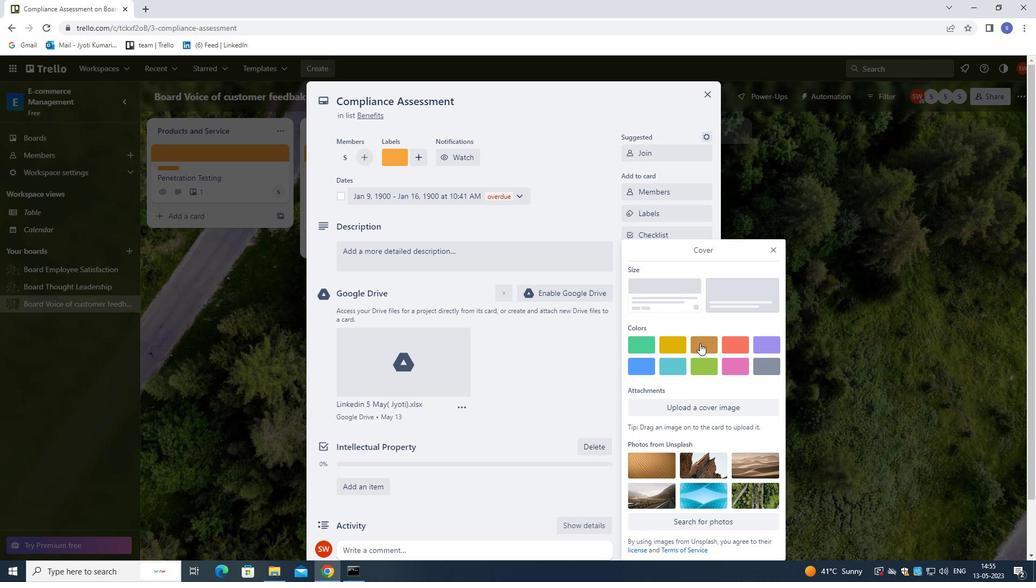 
Action: Mouse moved to (775, 229)
Screenshot: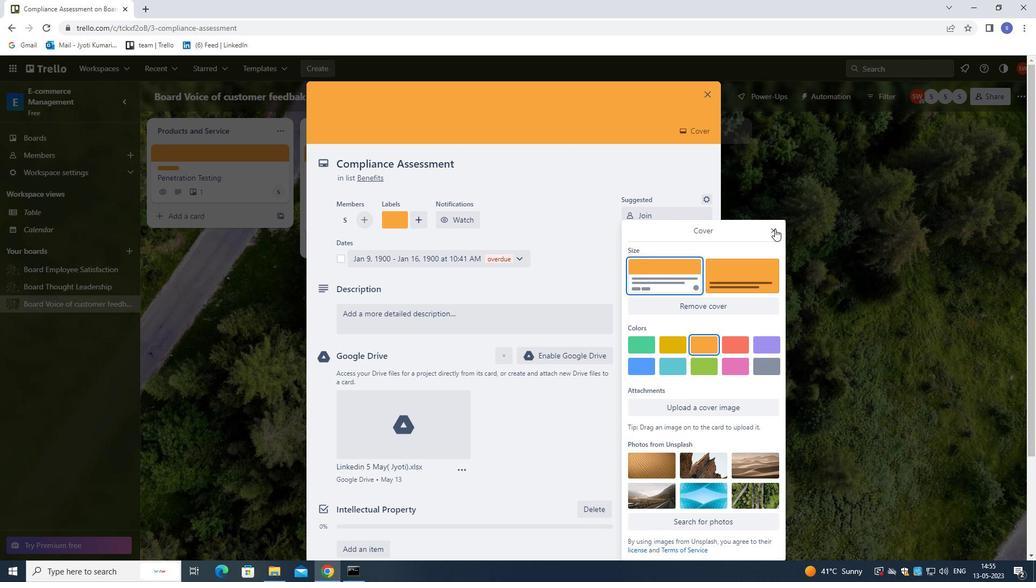 
Action: Mouse pressed left at (775, 229)
Screenshot: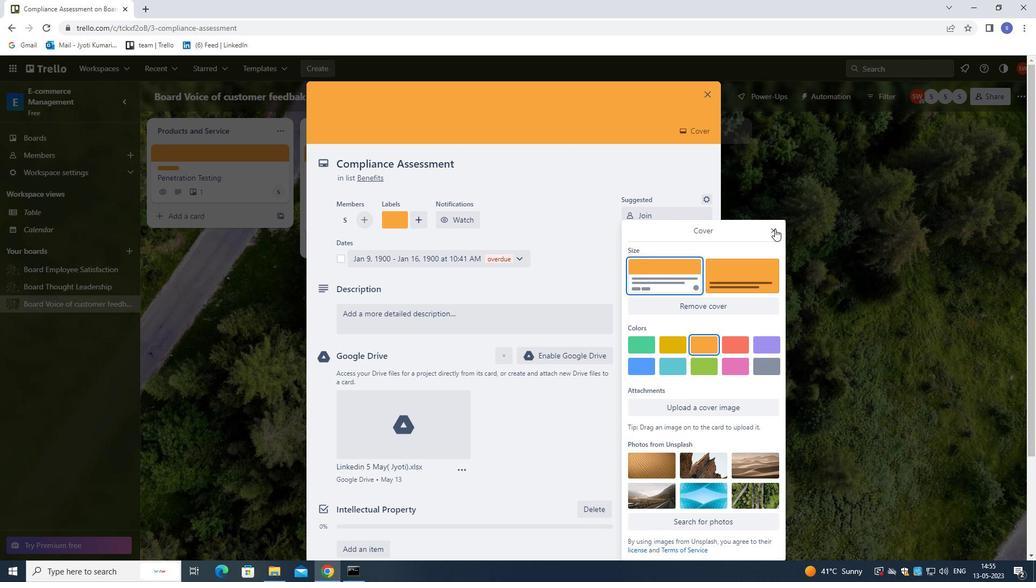 
Action: Mouse moved to (526, 320)
Screenshot: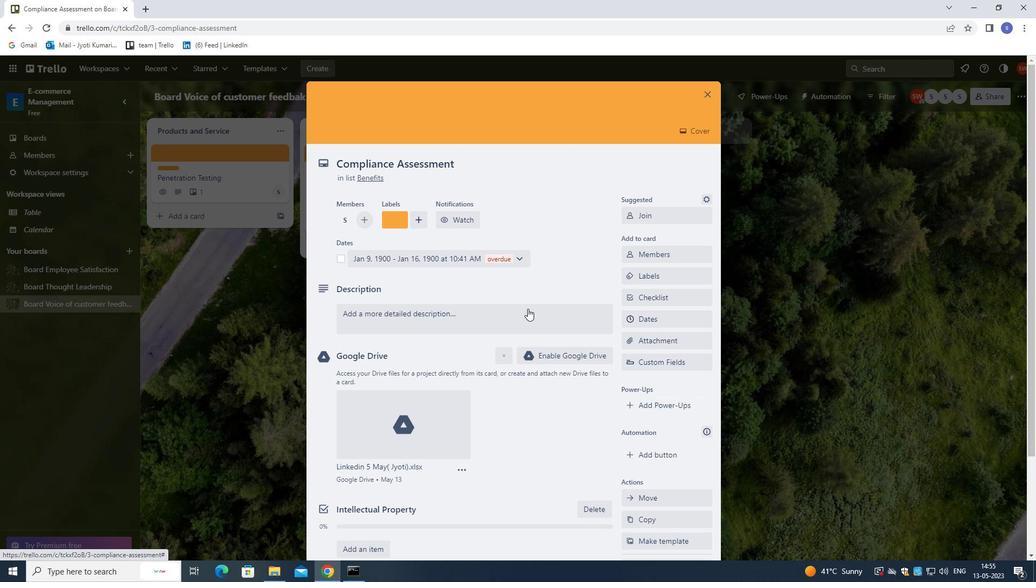 
Action: Mouse pressed left at (526, 320)
Screenshot: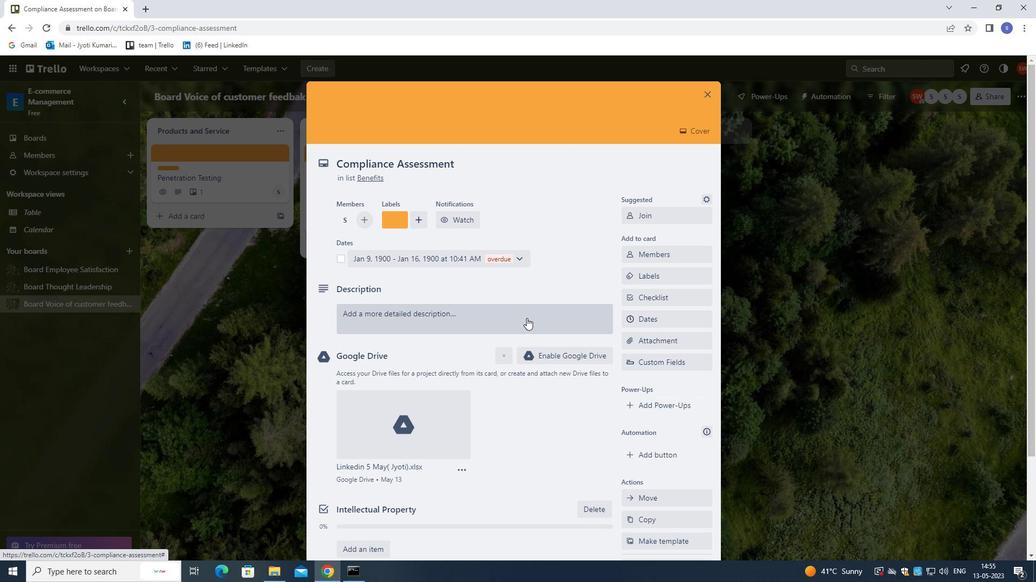 
Action: Mouse moved to (526, 324)
Screenshot: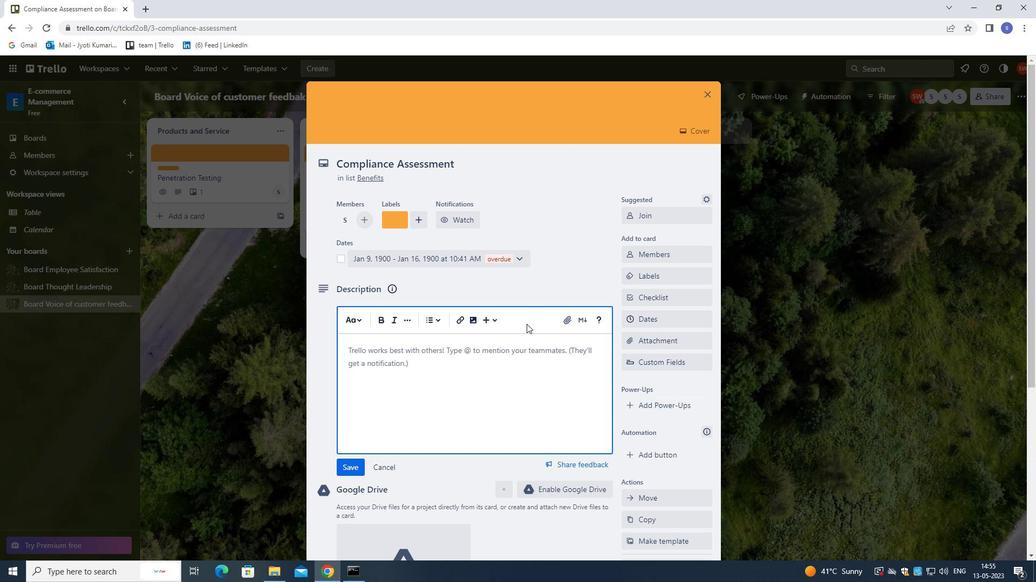 
Action: Key pressed <Key.shift>CONDUCT<Key.space>TAM<Key.backspace><Key.backspace>EAM-BUILDING<Key.space><Key.backspace><Key.backspace><Key.backspace><Key.backspace><Key.backspace><Key.backspace><Key.backspace><Key.backspace><Key.backspace><Key.backspace><Key.space>TRAINING<Key.space>SESSION<Key.space>ON<Key.space>EFFI<Key.backspace>ECTIVE<Key.space>FEEDBACK<Key.space>.
Screenshot: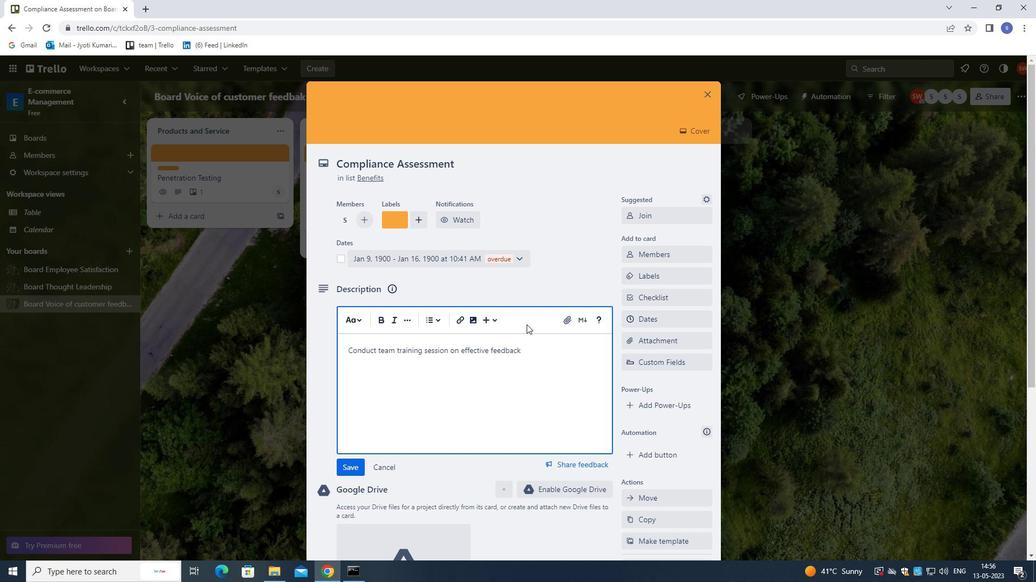 
Action: Mouse moved to (525, 328)
Screenshot: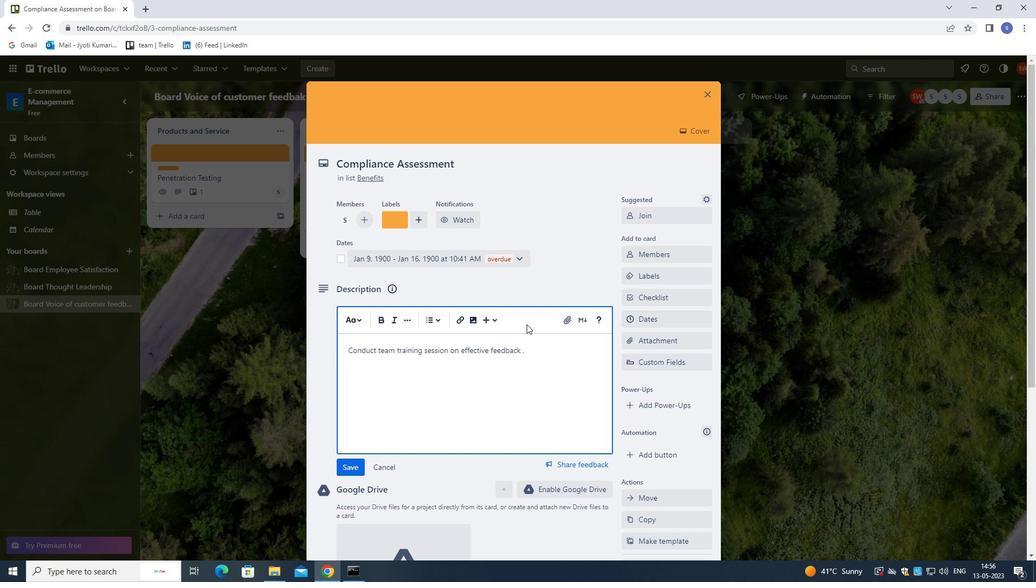 
Action: Mouse scrolled (525, 328) with delta (0, 0)
Screenshot: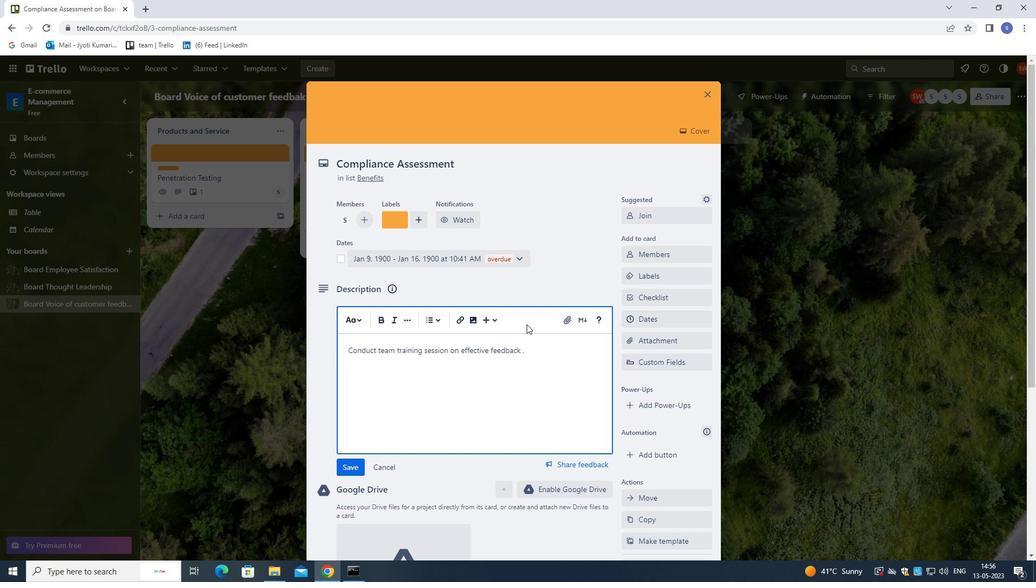 
Action: Mouse moved to (520, 365)
Screenshot: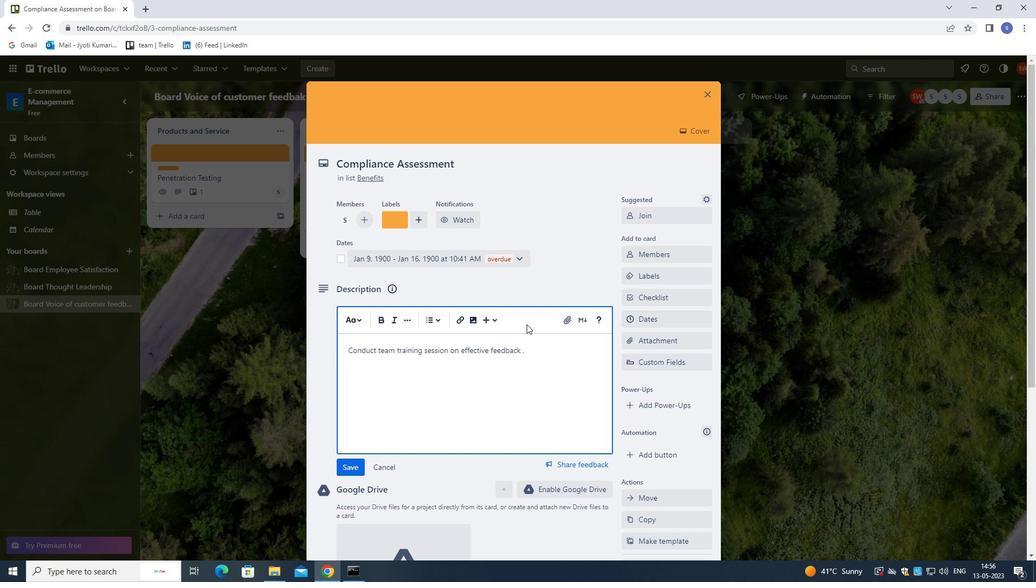 
Action: Mouse scrolled (520, 365) with delta (0, 0)
Screenshot: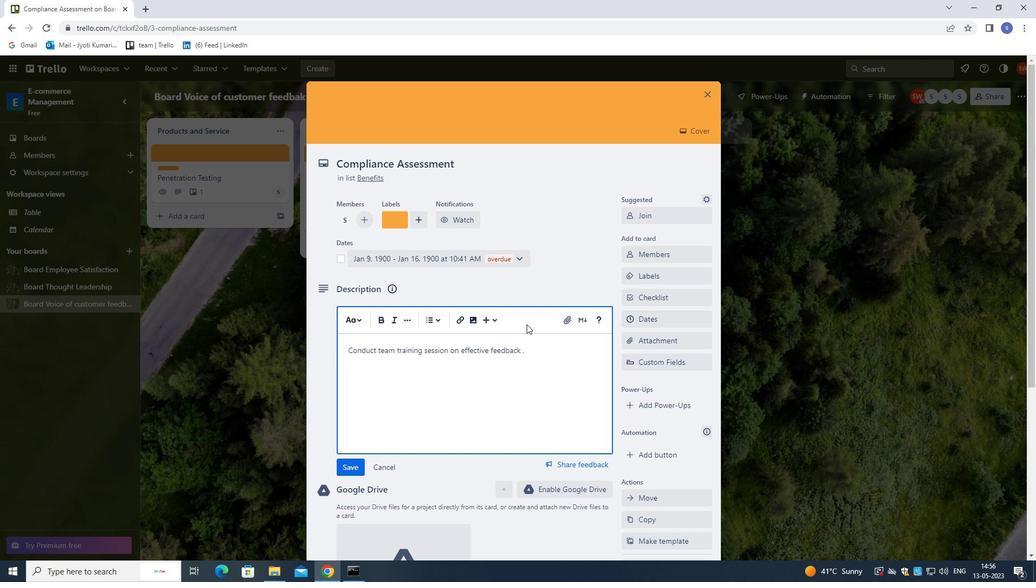 
Action: Mouse moved to (517, 384)
Screenshot: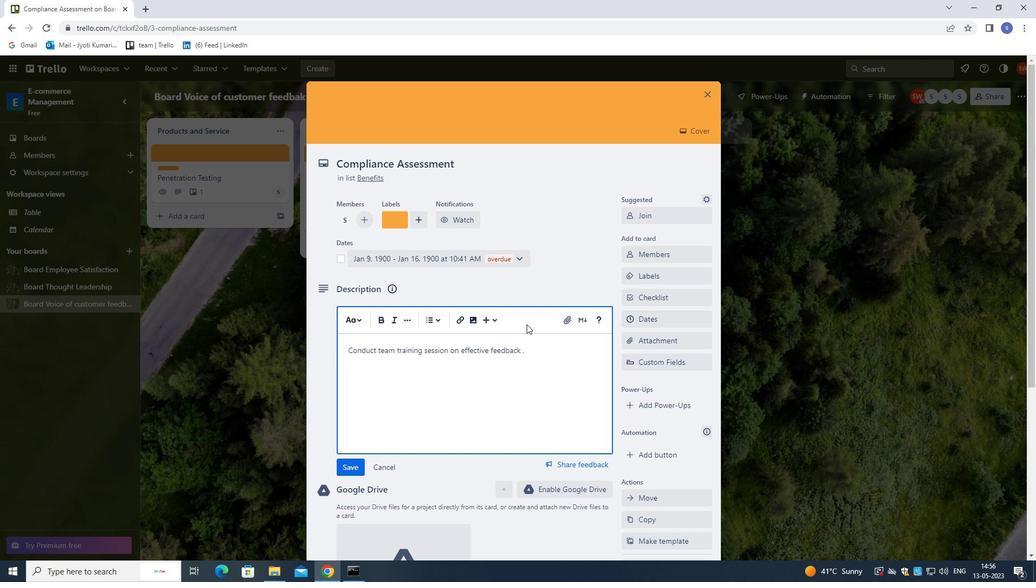 
Action: Mouse scrolled (517, 384) with delta (0, 0)
Screenshot: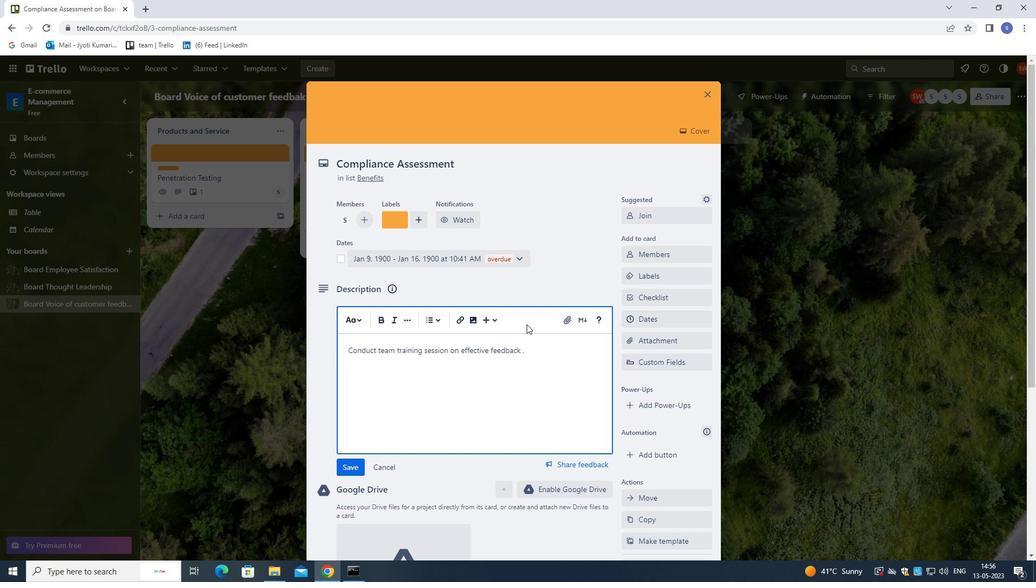 
Action: Mouse moved to (516, 389)
Screenshot: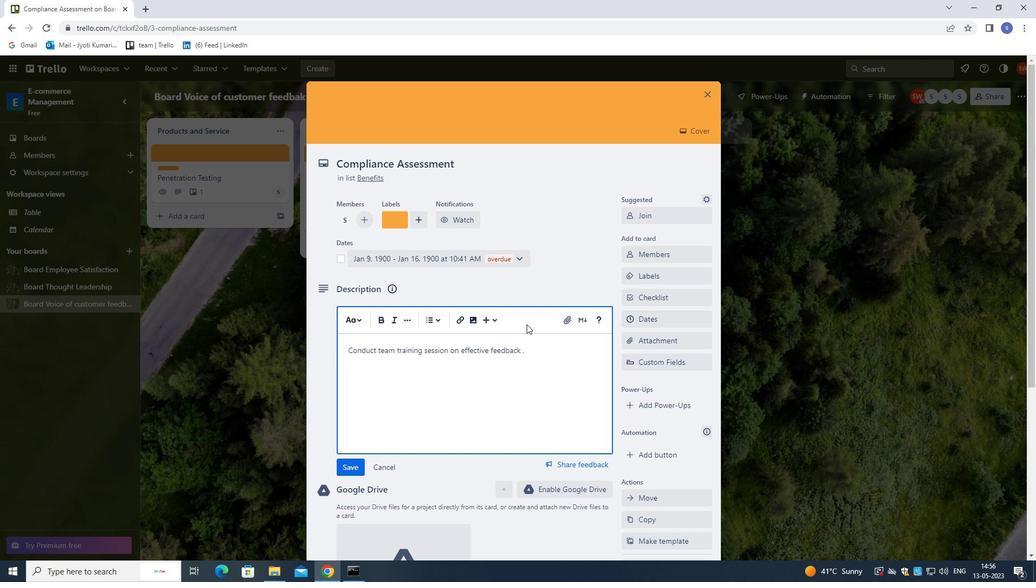 
Action: Mouse scrolled (516, 389) with delta (0, 0)
Screenshot: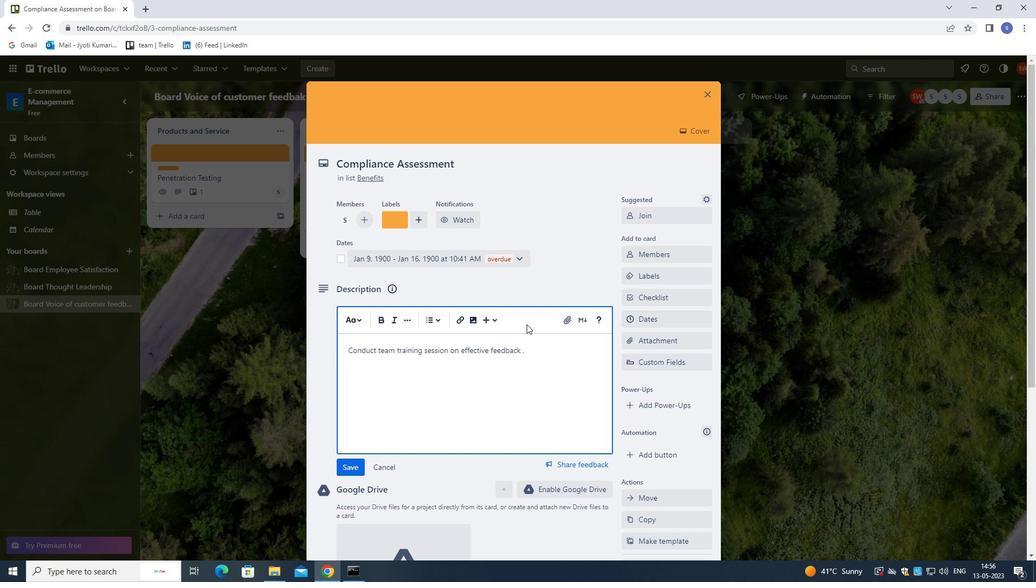 
Action: Mouse moved to (516, 391)
Screenshot: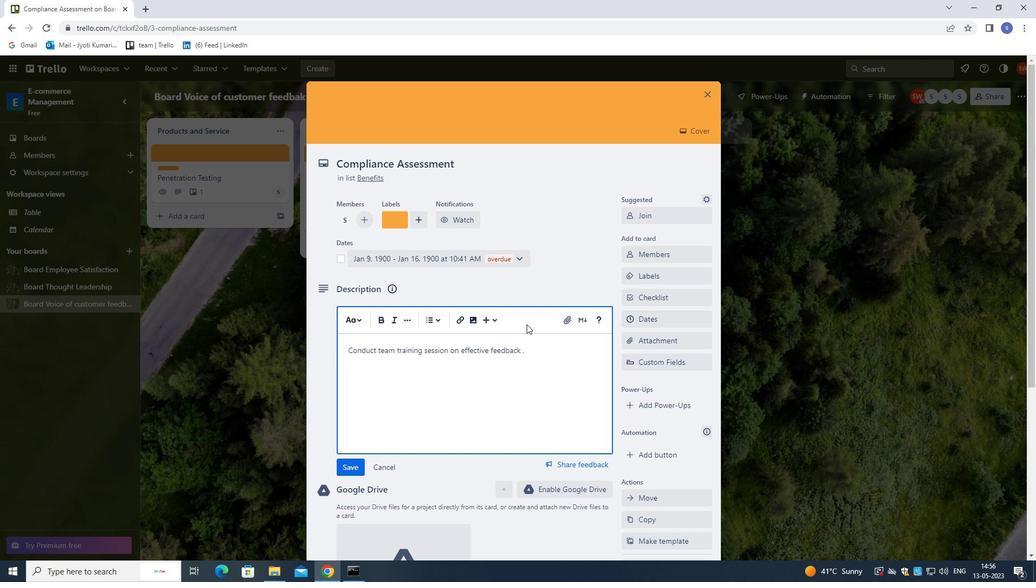 
Action: Mouse scrolled (516, 390) with delta (0, 0)
Screenshot: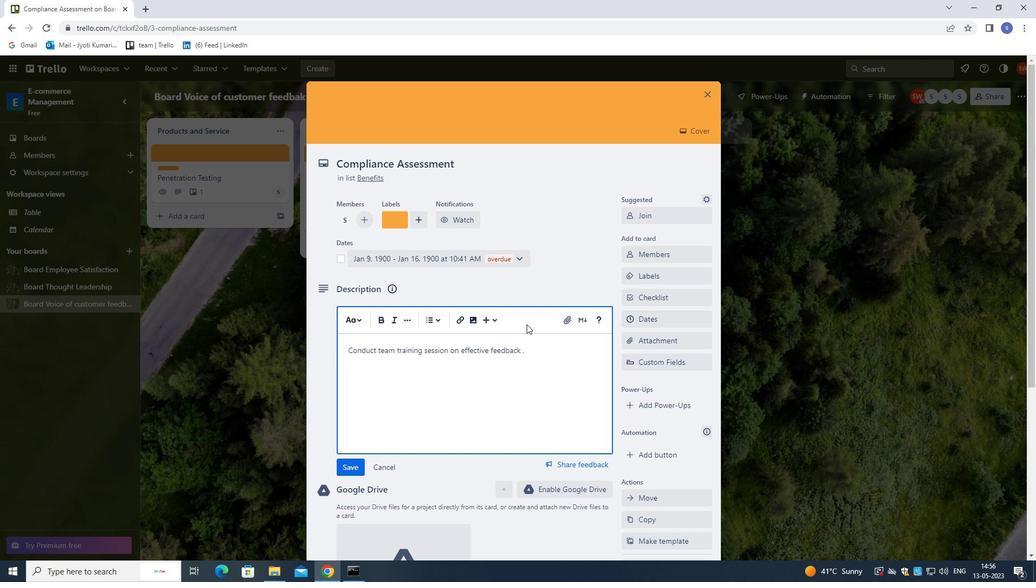 
Action: Mouse moved to (516, 393)
Screenshot: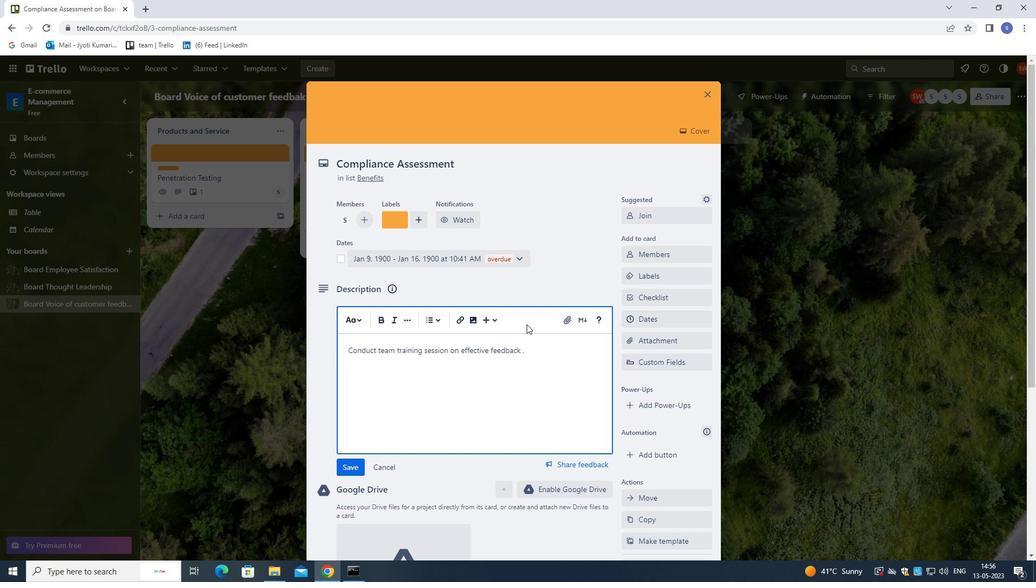 
Action: Mouse scrolled (516, 392) with delta (0, 0)
Screenshot: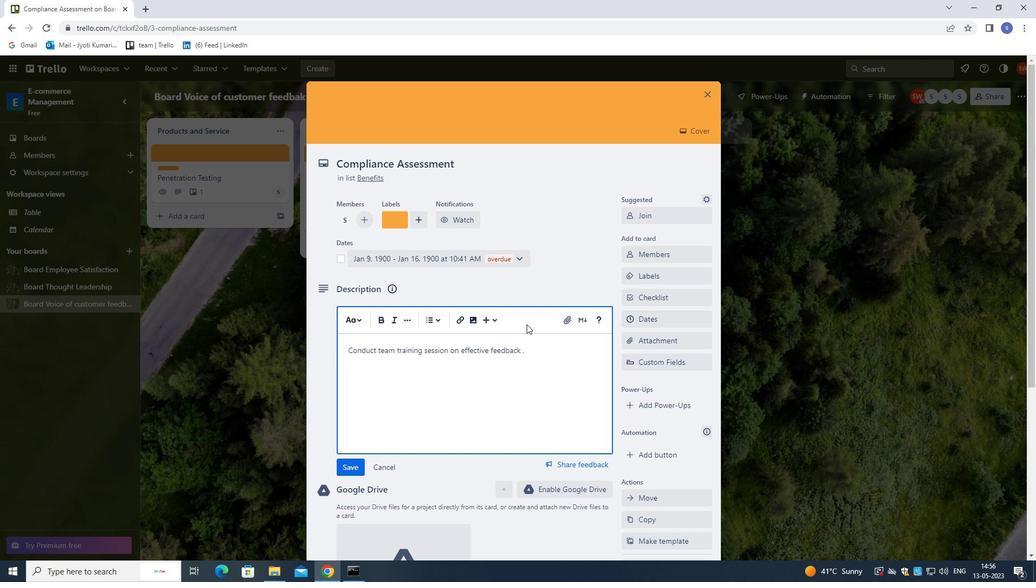 
Action: Mouse moved to (516, 398)
Screenshot: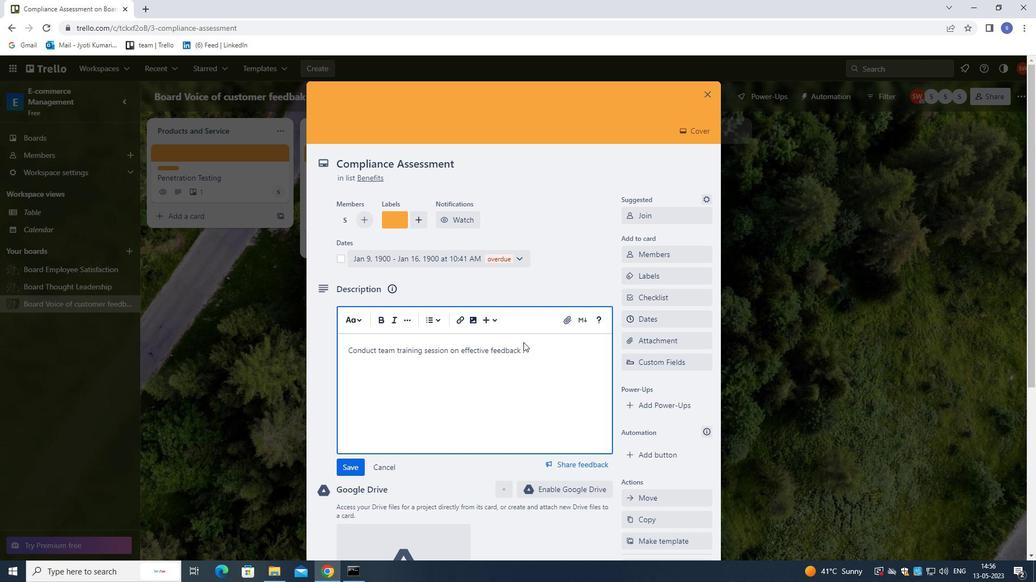 
Action: Mouse scrolled (516, 398) with delta (0, 0)
Screenshot: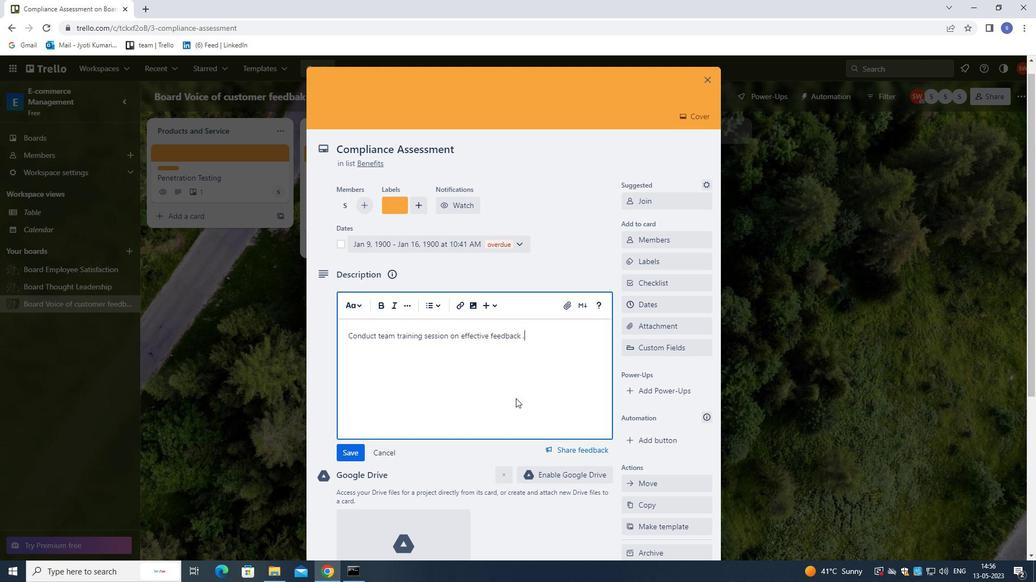 
Action: Mouse moved to (514, 399)
Screenshot: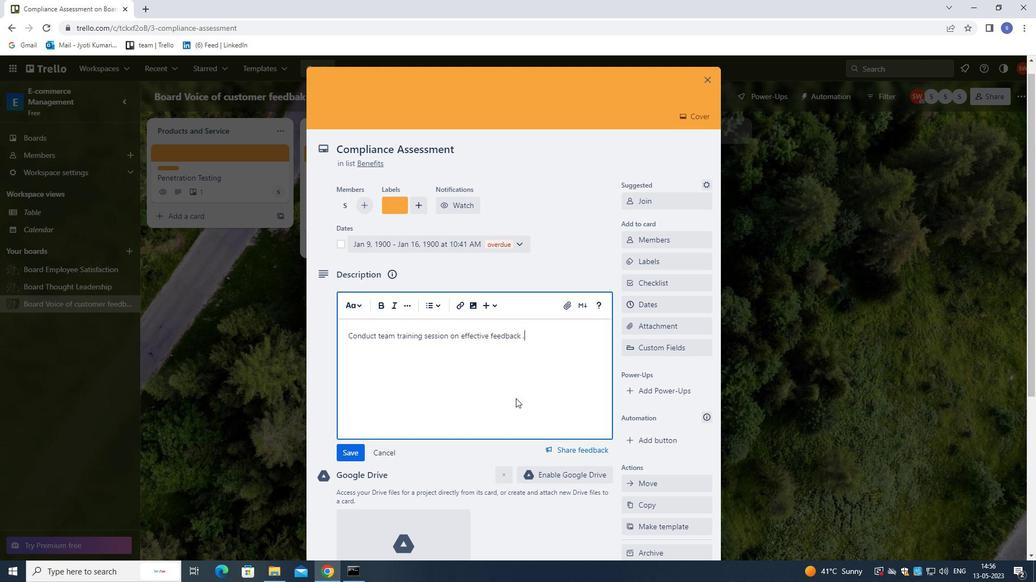 
Action: Mouse scrolled (514, 398) with delta (0, 0)
Screenshot: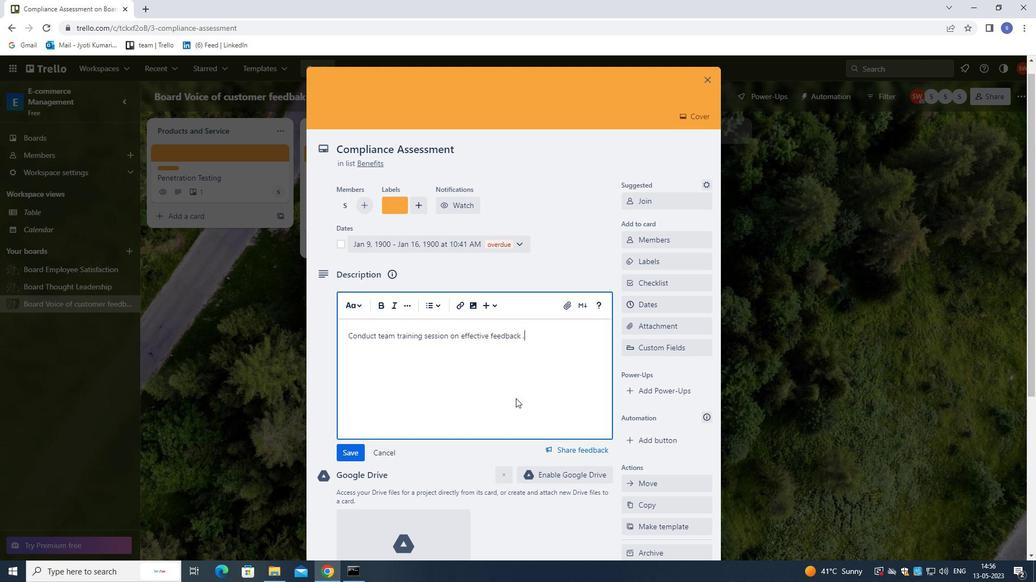 
Action: Mouse moved to (514, 400)
Screenshot: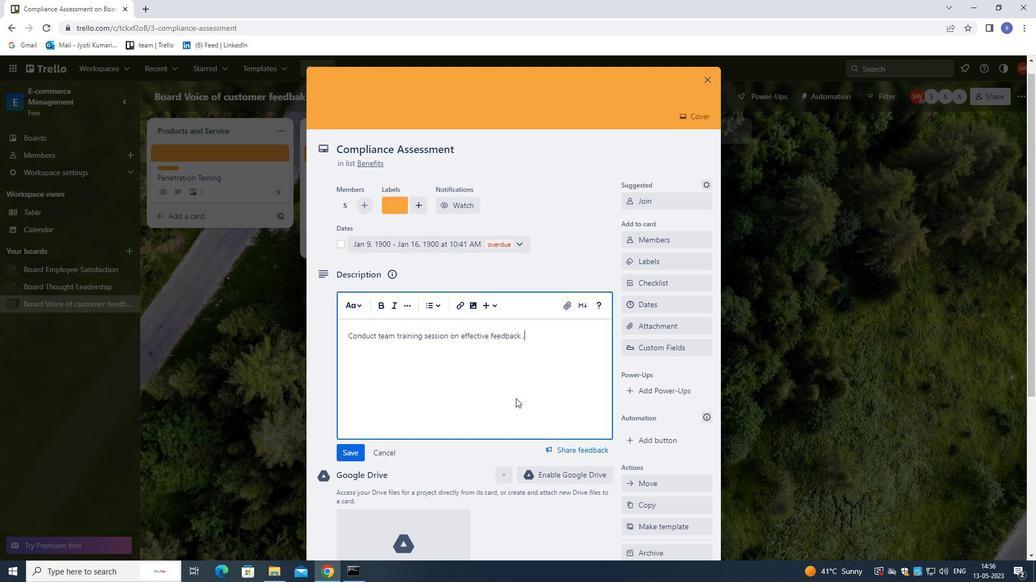 
Action: Mouse scrolled (514, 399) with delta (0, 0)
Screenshot: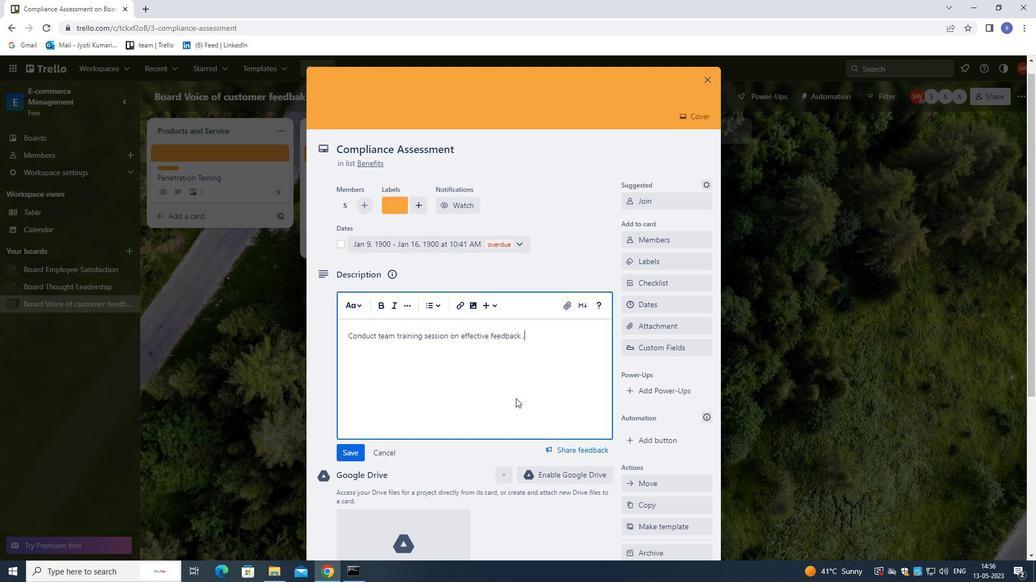 
Action: Mouse moved to (514, 401)
Screenshot: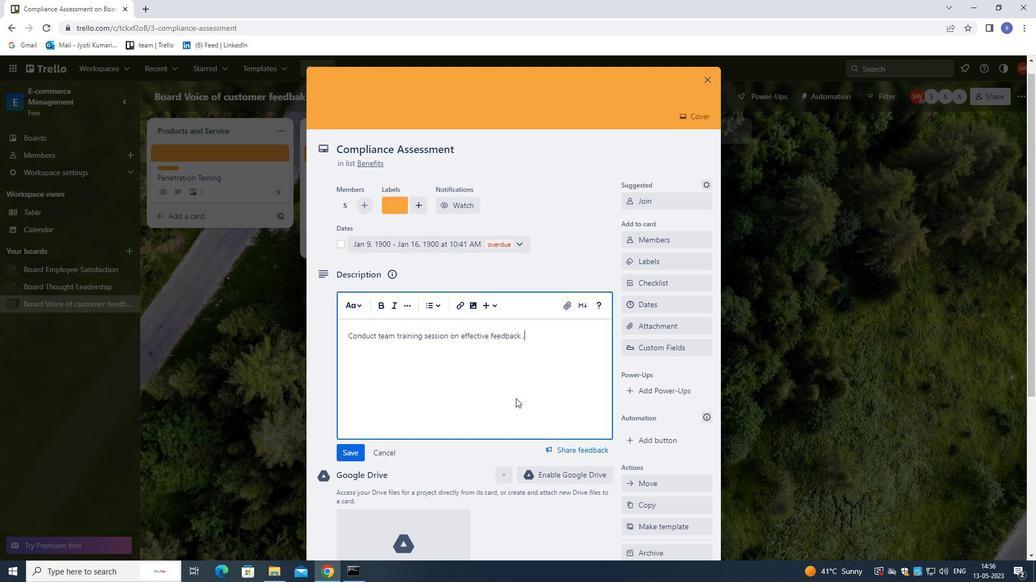 
Action: Mouse scrolled (514, 400) with delta (0, 0)
Screenshot: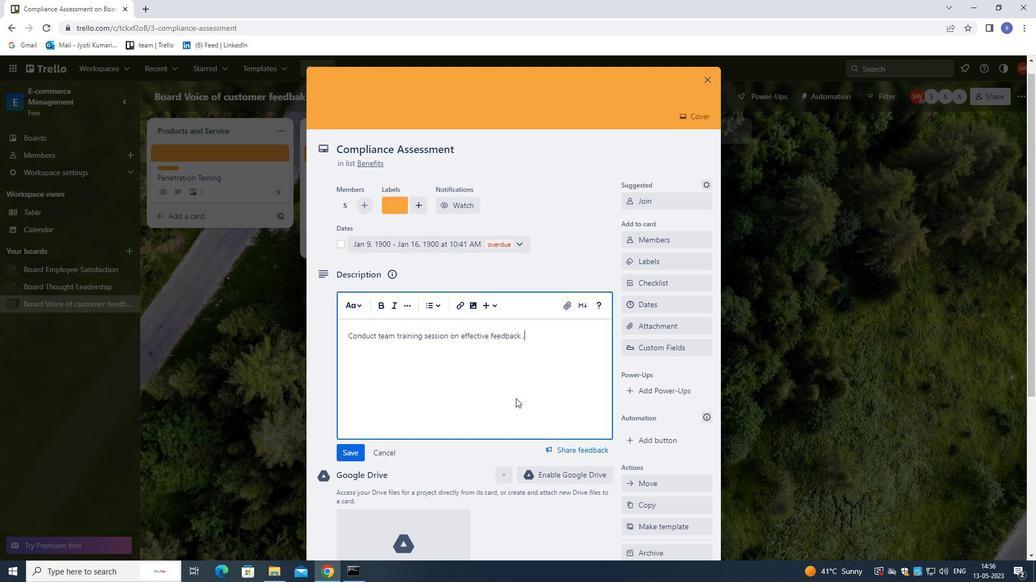
Action: Mouse moved to (479, 490)
Screenshot: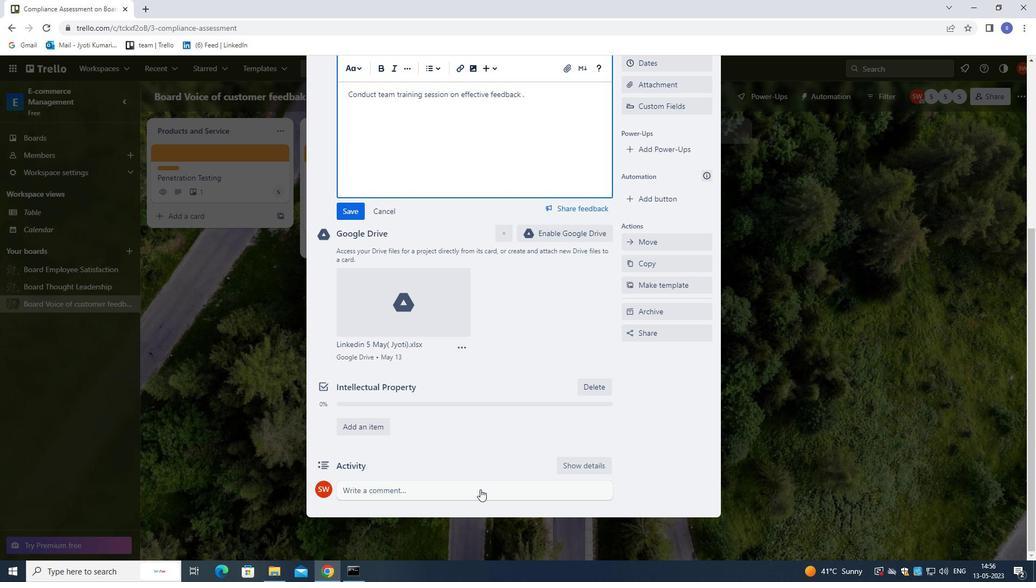 
Action: Mouse pressed left at (479, 490)
Screenshot: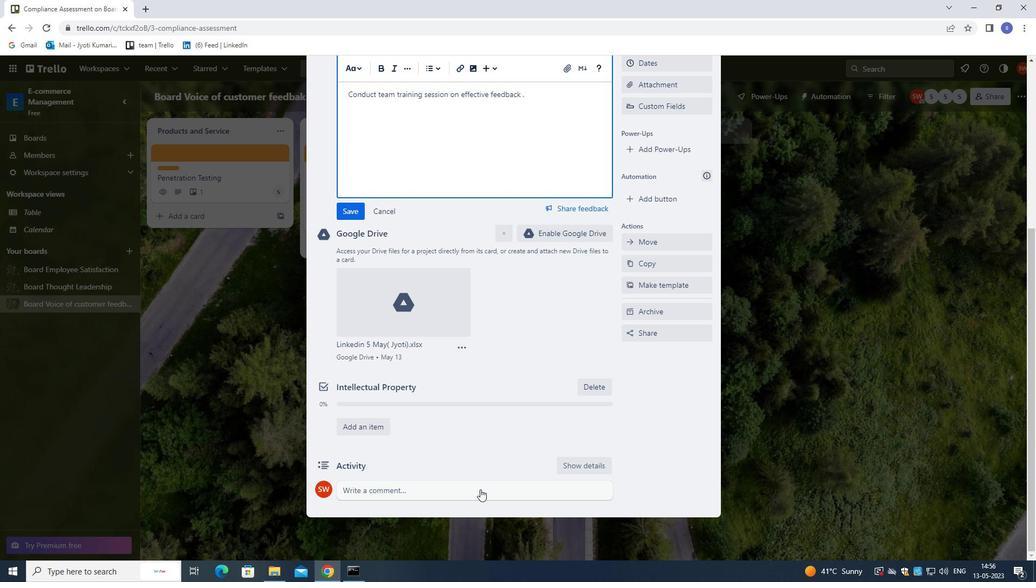 
Action: Mouse moved to (504, 482)
Screenshot: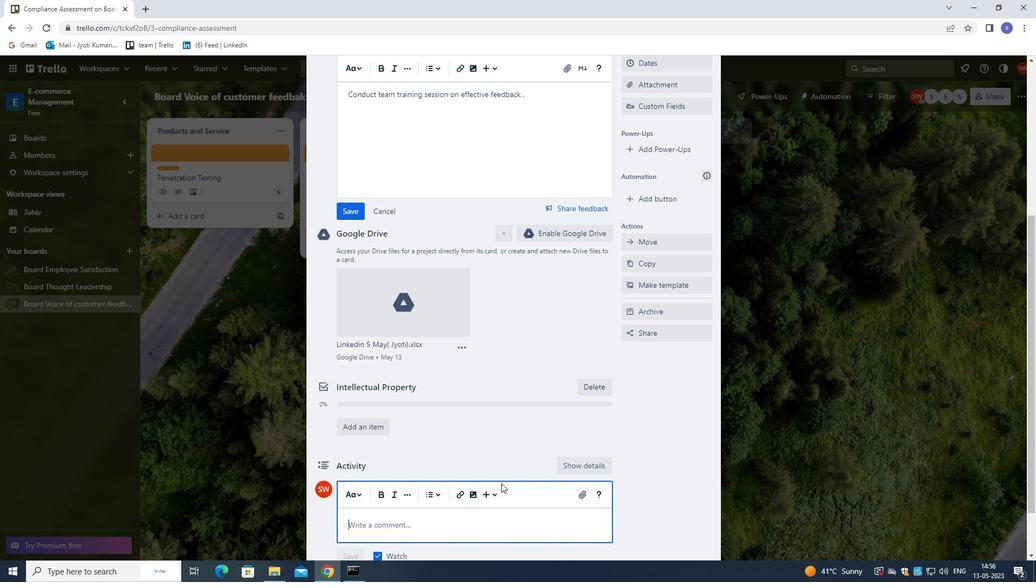 
Action: Key pressed <Key.shift>LET<Key.space>US<Key.space>APPROACH<Key.space>THIS<Key.space>TASK<Key.space>WITH<Key.space>A<Key.space>SENSE<Key.space>OF<Key.space>CREATIVITY<Key.space>AND<Key.space>INNOVATIONAL<Key.backspace><Key.backspace><Key.backspace>N,<Key.space>LOOKING<Key.space>FOR<Key.space>UNCONVENTIONAL<Key.space>SOLUTIONS.
Screenshot: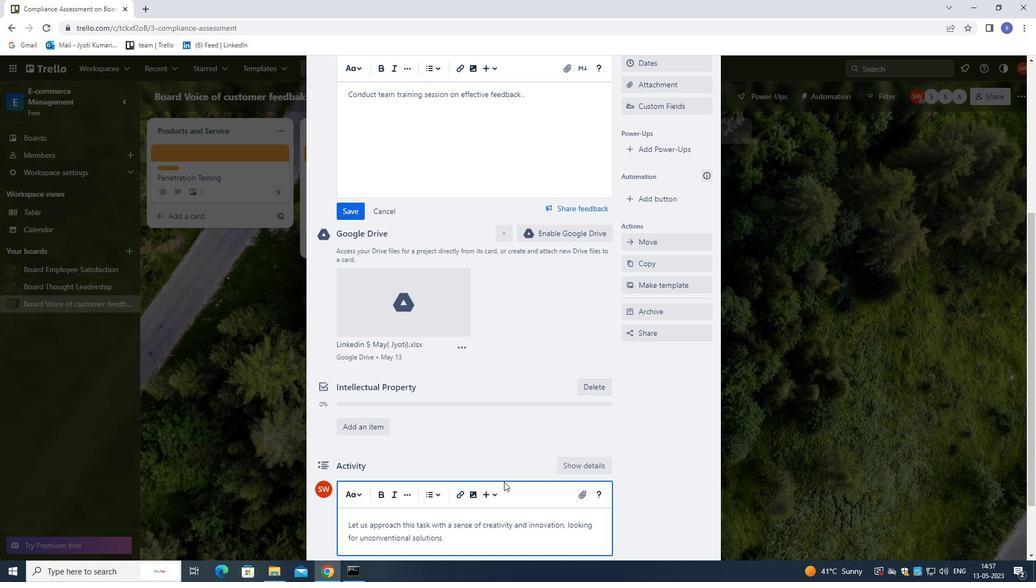 
Action: Mouse moved to (357, 212)
Screenshot: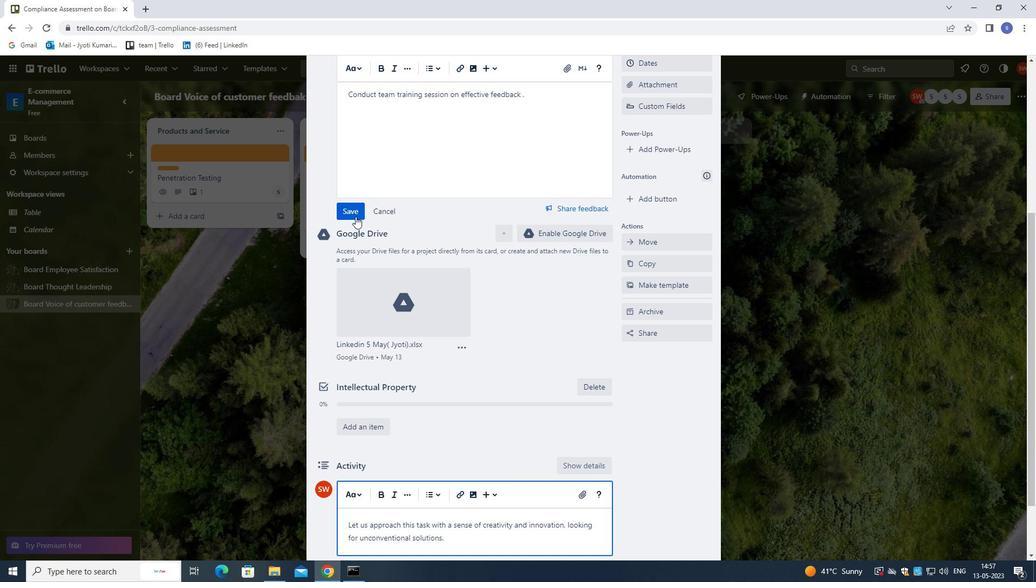 
Action: Mouse pressed left at (357, 212)
Screenshot: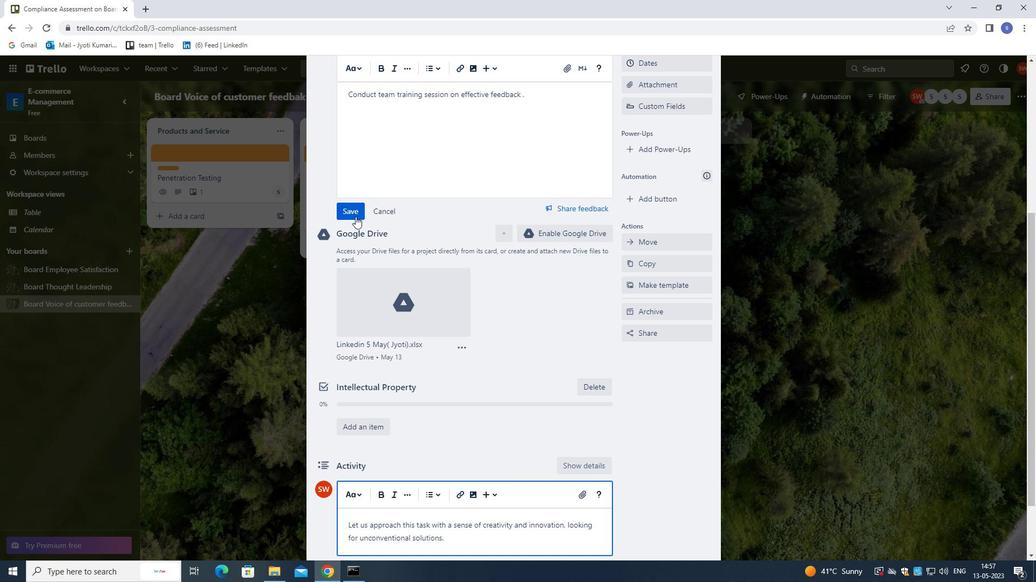 
Action: Mouse moved to (353, 492)
Screenshot: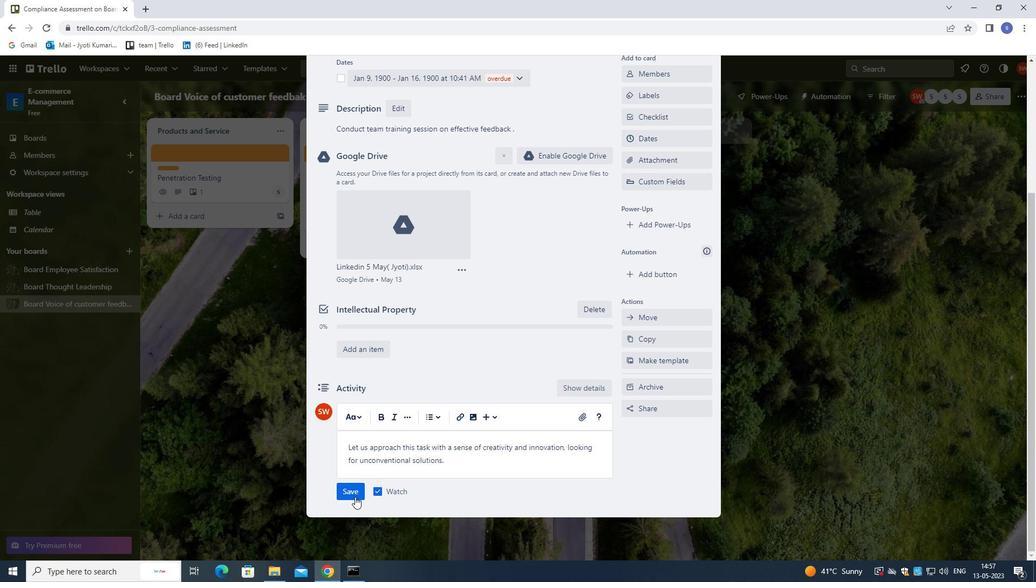 
Action: Mouse pressed left at (353, 492)
Screenshot: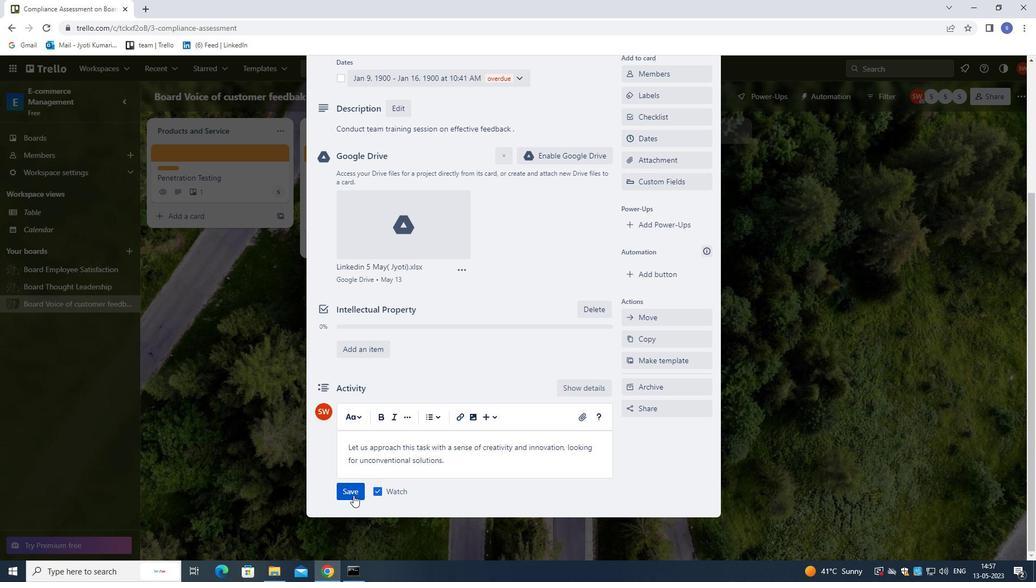 
Action: Mouse moved to (452, 443)
Screenshot: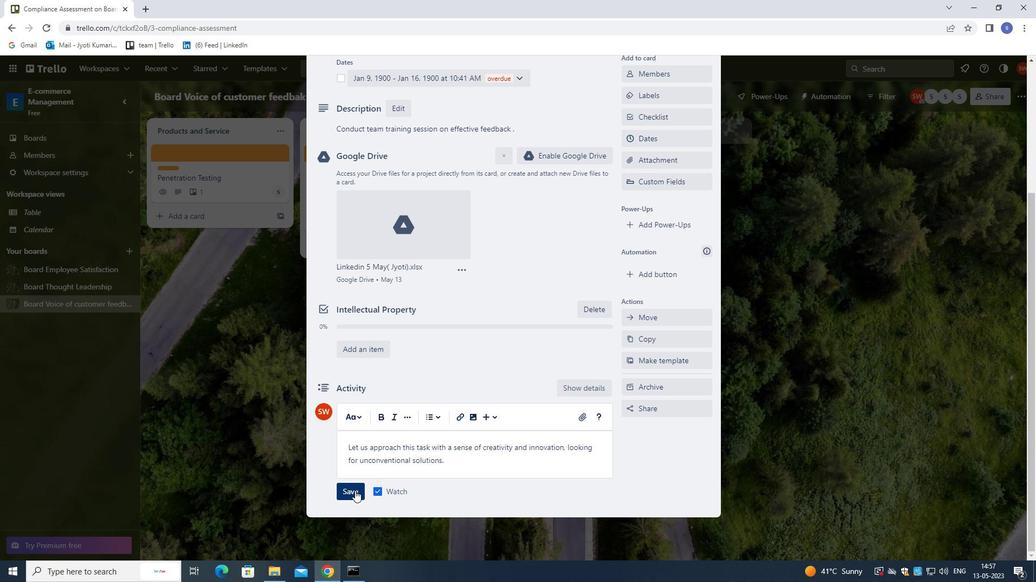 
Action: Mouse scrolled (452, 444) with delta (0, 0)
Screenshot: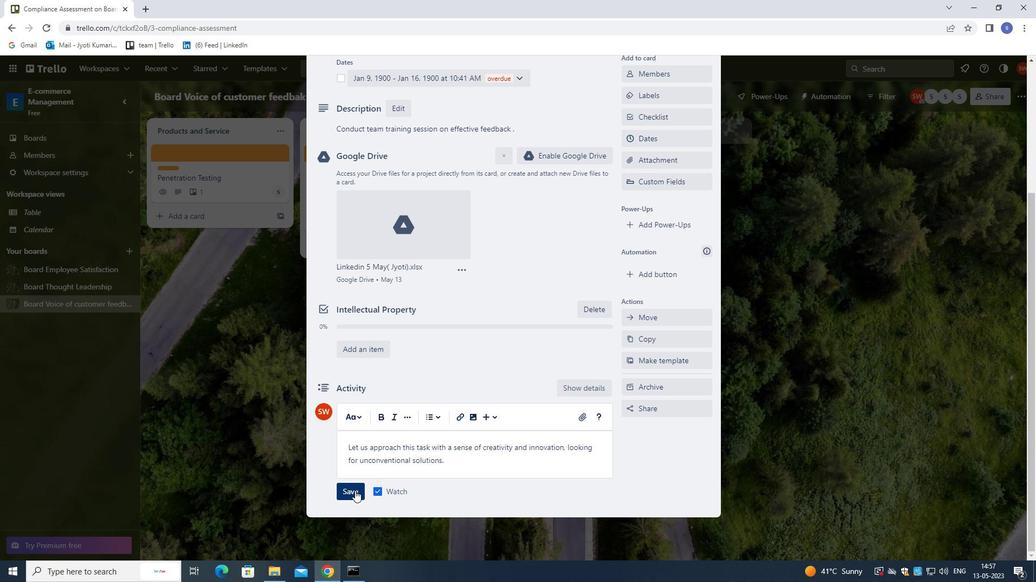 
Action: Mouse moved to (459, 438)
Screenshot: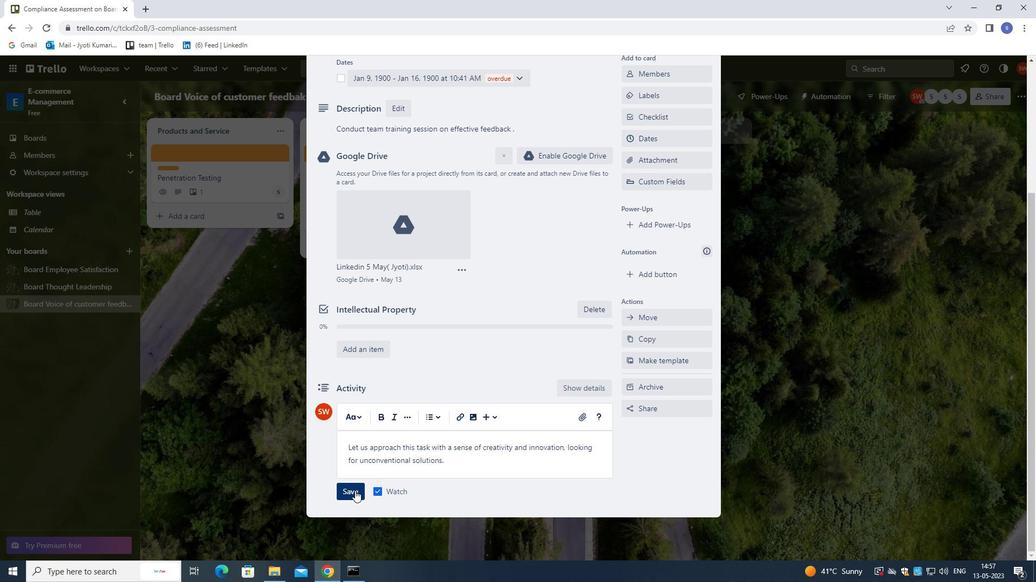 
Action: Mouse scrolled (459, 438) with delta (0, 0)
Screenshot: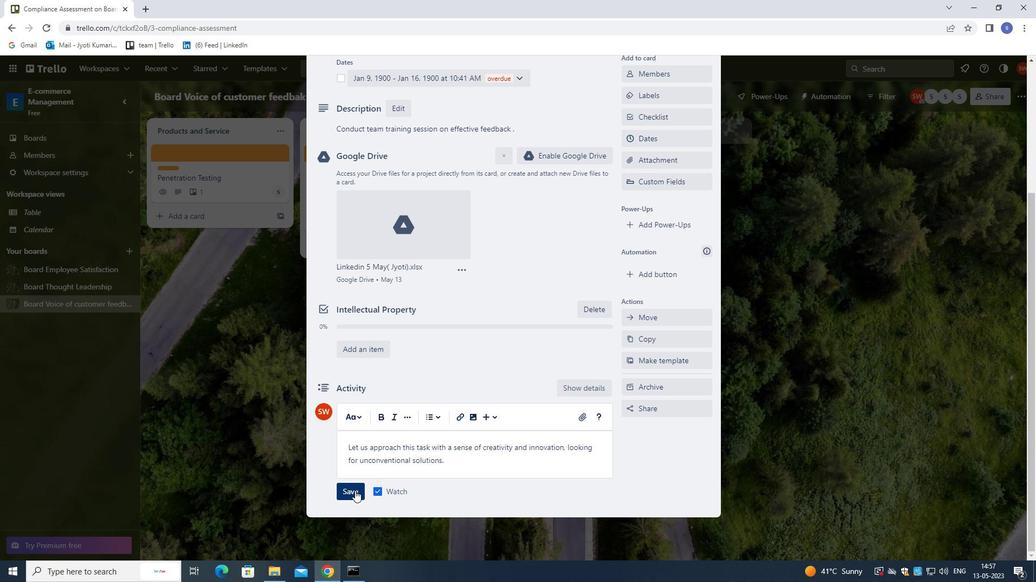 
Action: Mouse moved to (467, 434)
Screenshot: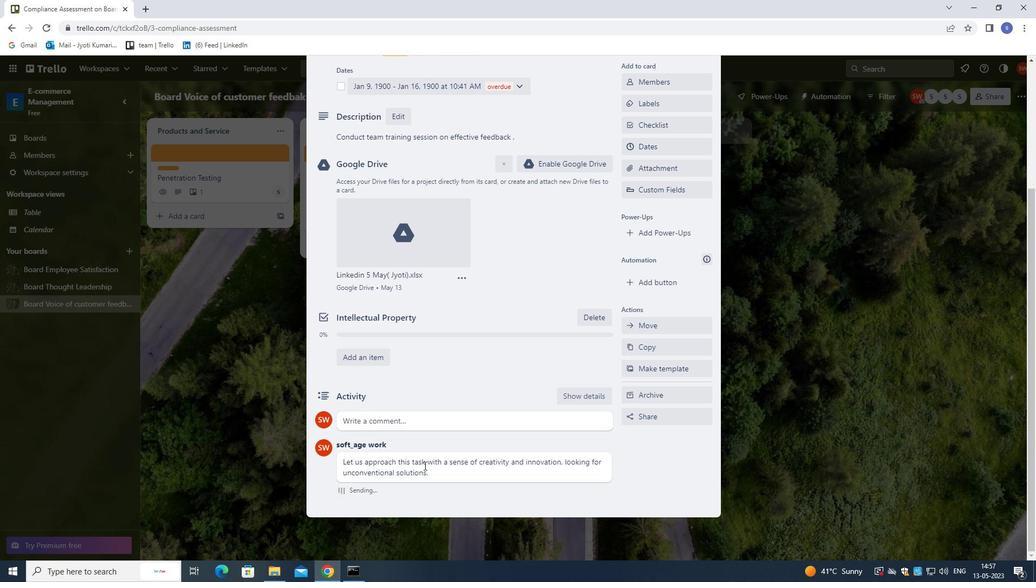 
Action: Mouse scrolled (467, 434) with delta (0, 0)
Screenshot: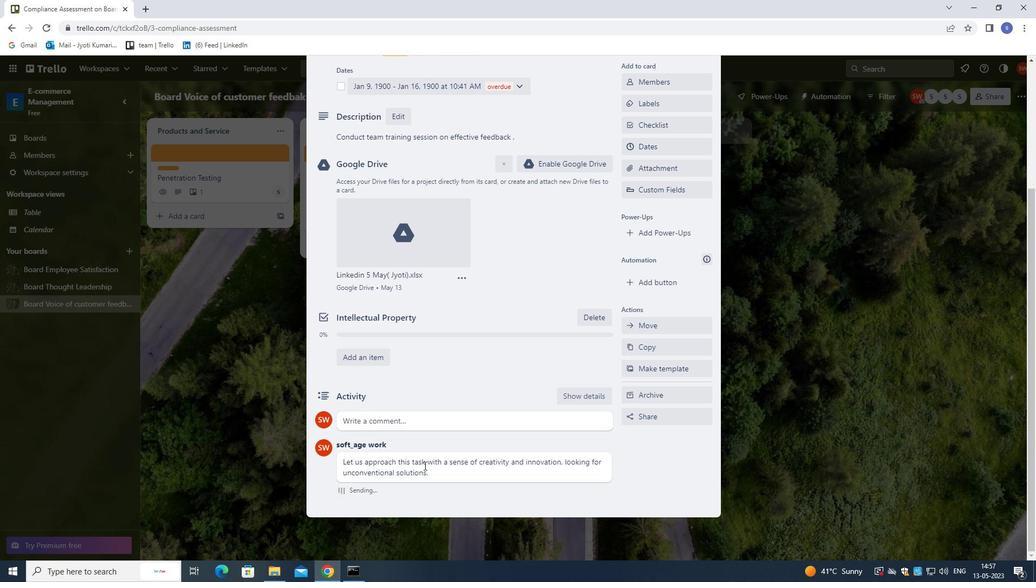 
Action: Mouse moved to (472, 429)
Screenshot: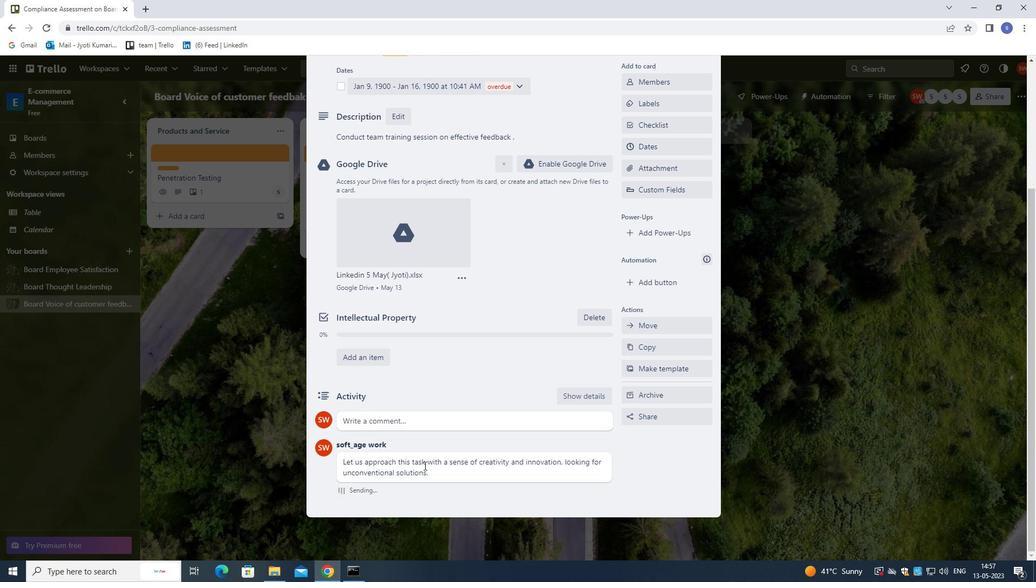
Action: Mouse scrolled (472, 429) with delta (0, 0)
Screenshot: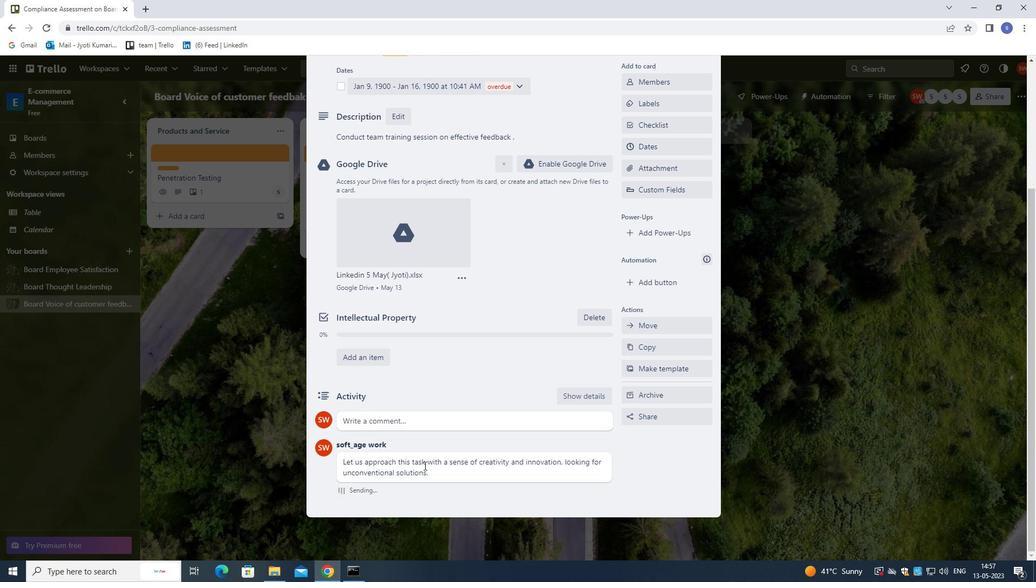 
Action: Mouse moved to (482, 419)
Screenshot: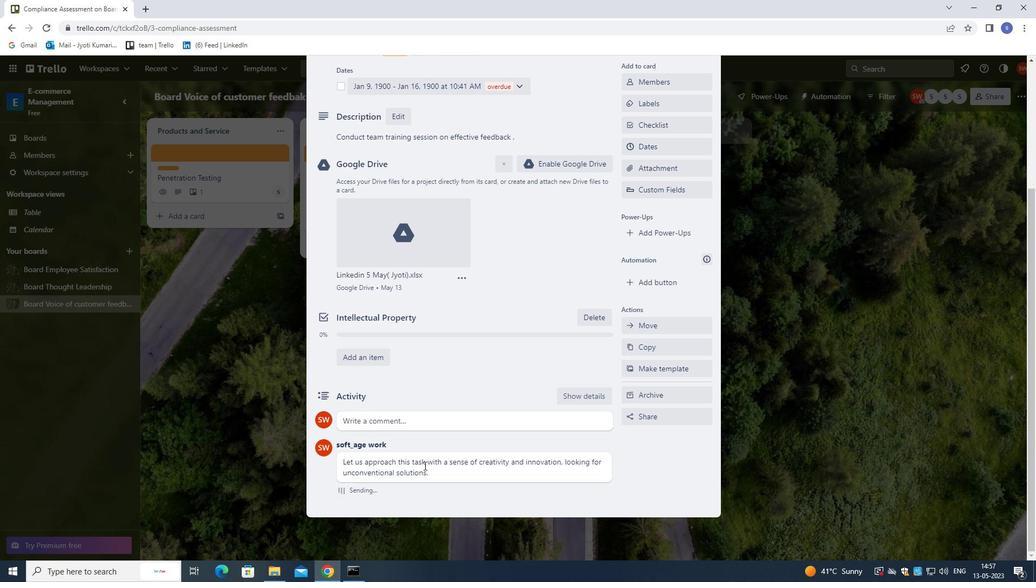 
Action: Mouse scrolled (480, 421) with delta (0, 0)
Screenshot: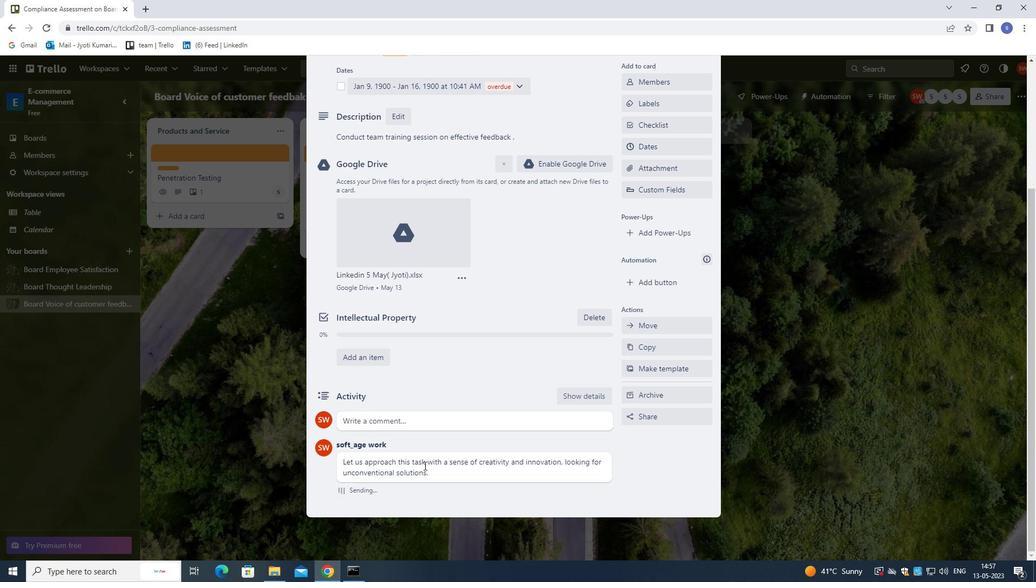 
Action: Mouse moved to (486, 416)
Screenshot: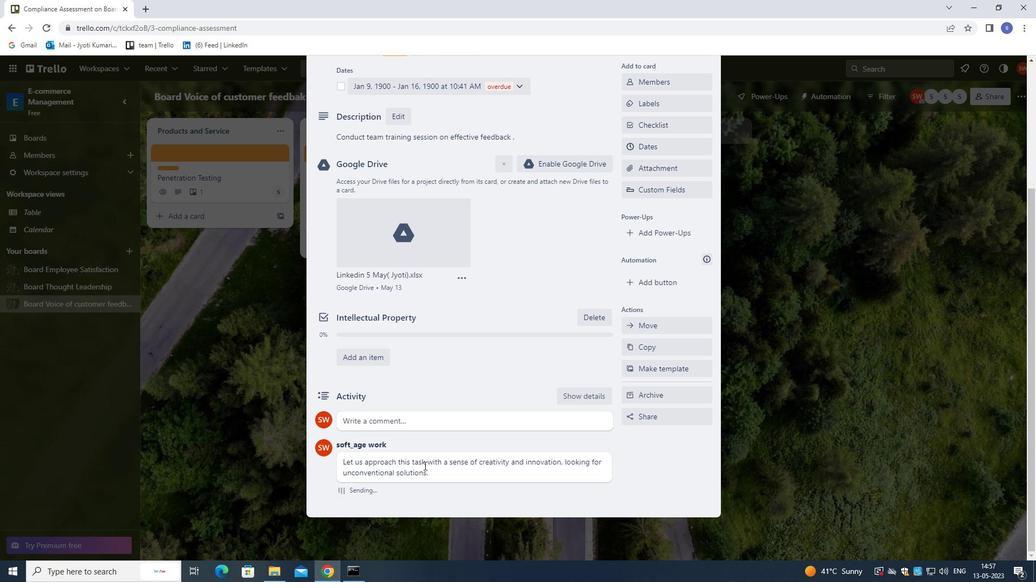 
Action: Mouse scrolled (486, 416) with delta (0, 0)
Screenshot: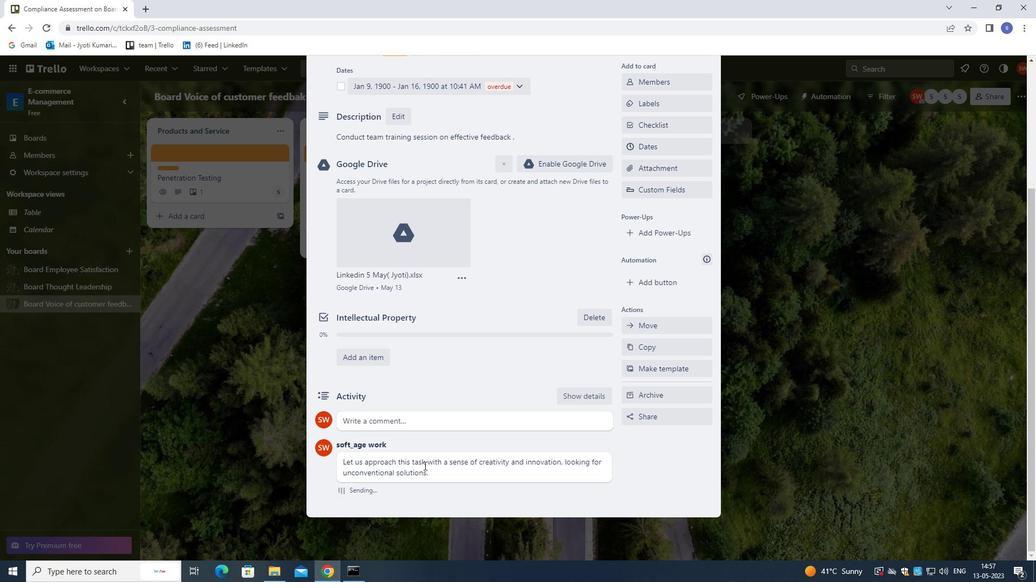 
Action: Mouse moved to (510, 385)
Screenshot: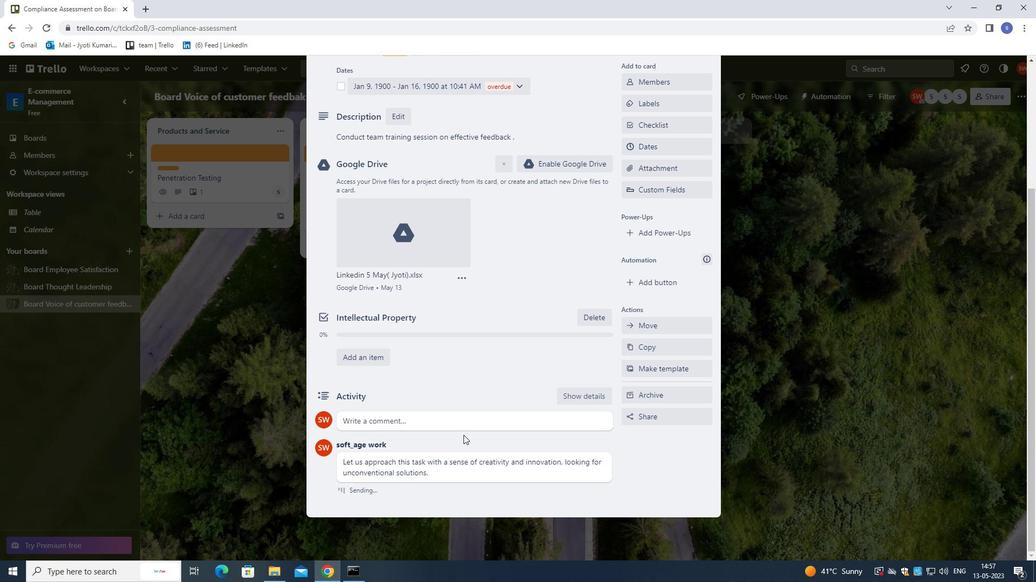 
Action: Mouse scrolled (510, 385) with delta (0, 0)
Screenshot: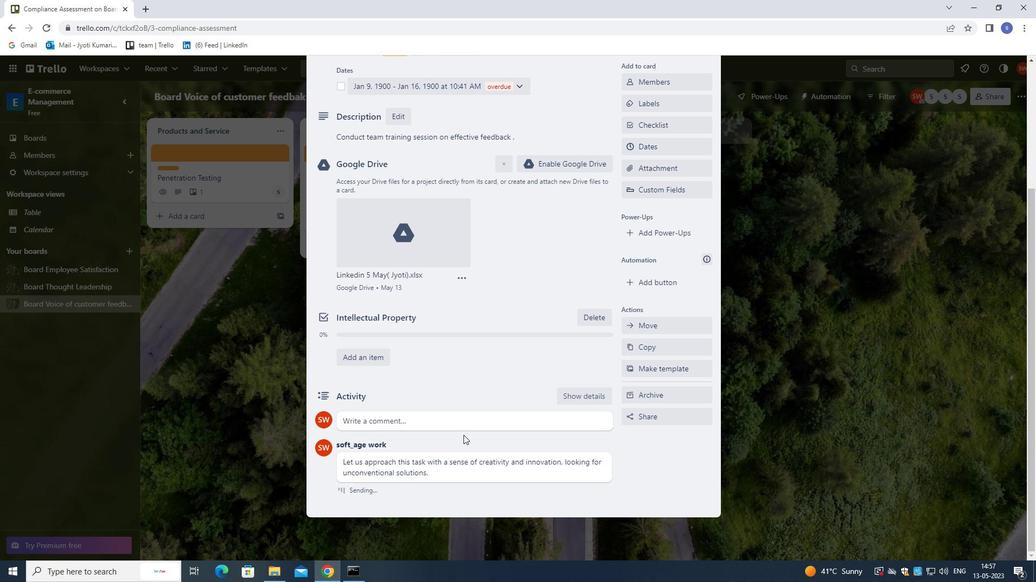 
Action: Mouse moved to (712, 92)
Screenshot: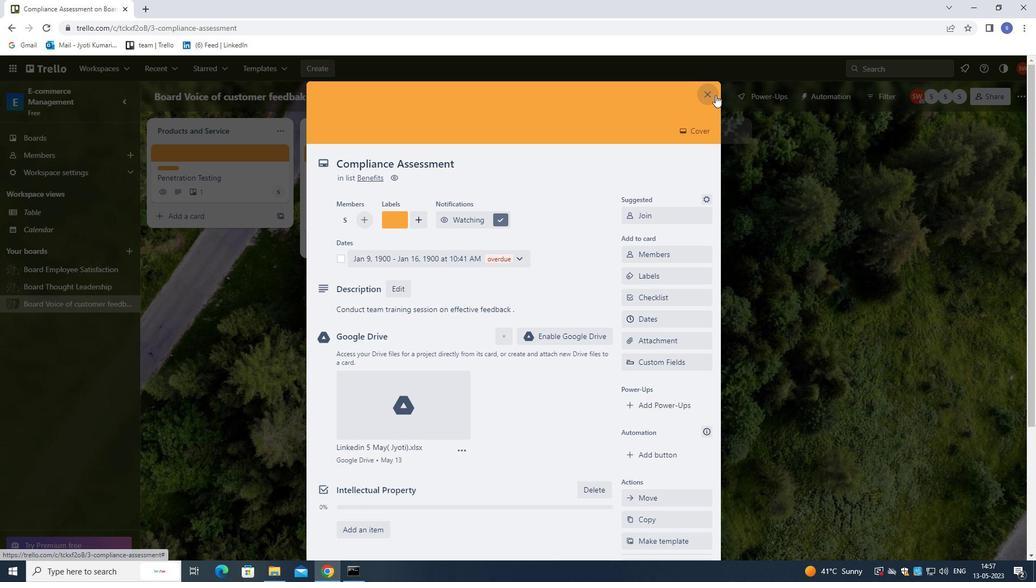 
Action: Mouse pressed left at (712, 92)
Screenshot: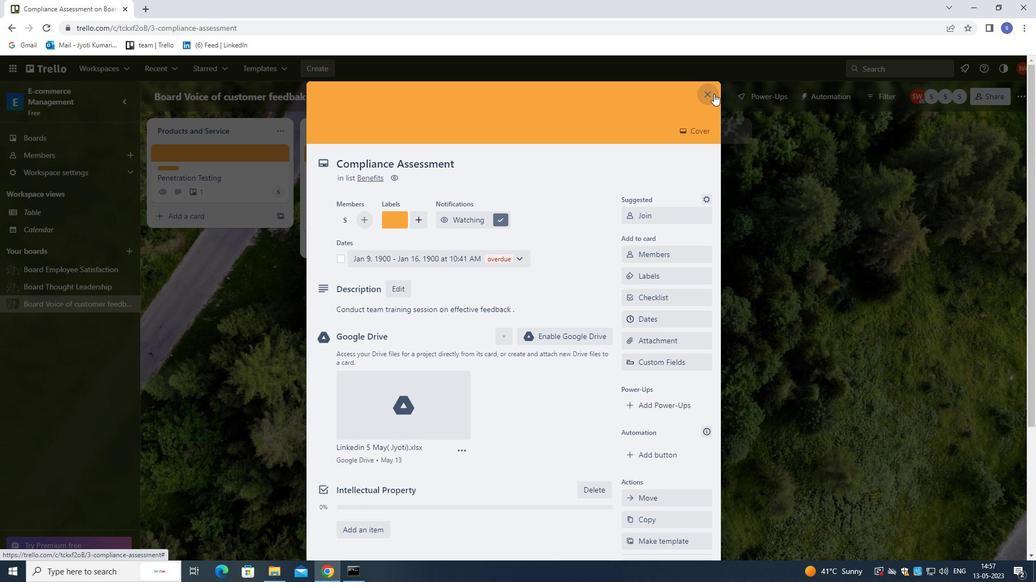 
Action: Mouse moved to (426, 472)
Screenshot: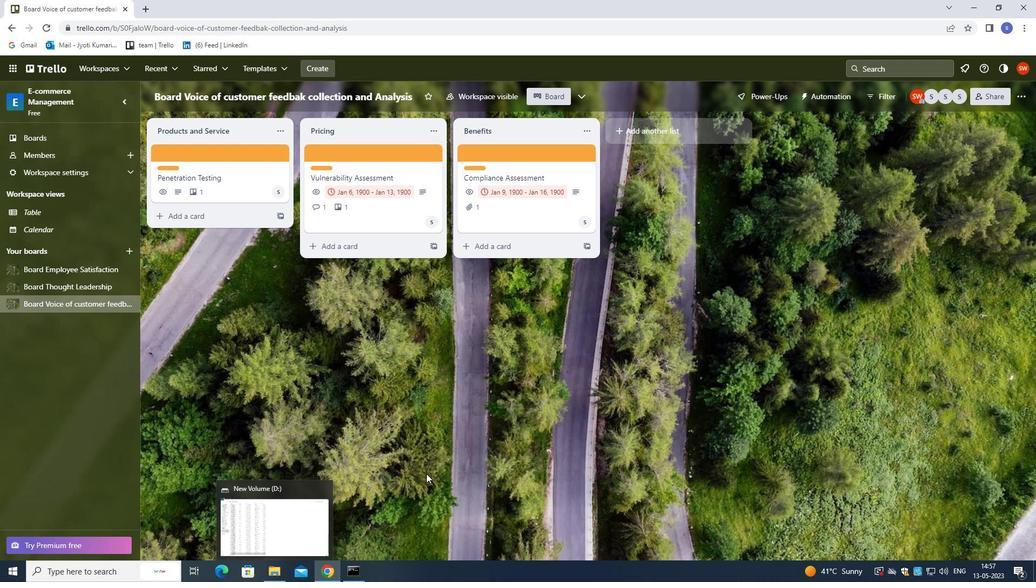 
